 Task: Create a due date automation trigger when advanced on, on the monday after a card is due add fields with custom field "Resume" unchecked at 11:00 AM.
Action: Mouse moved to (895, 269)
Screenshot: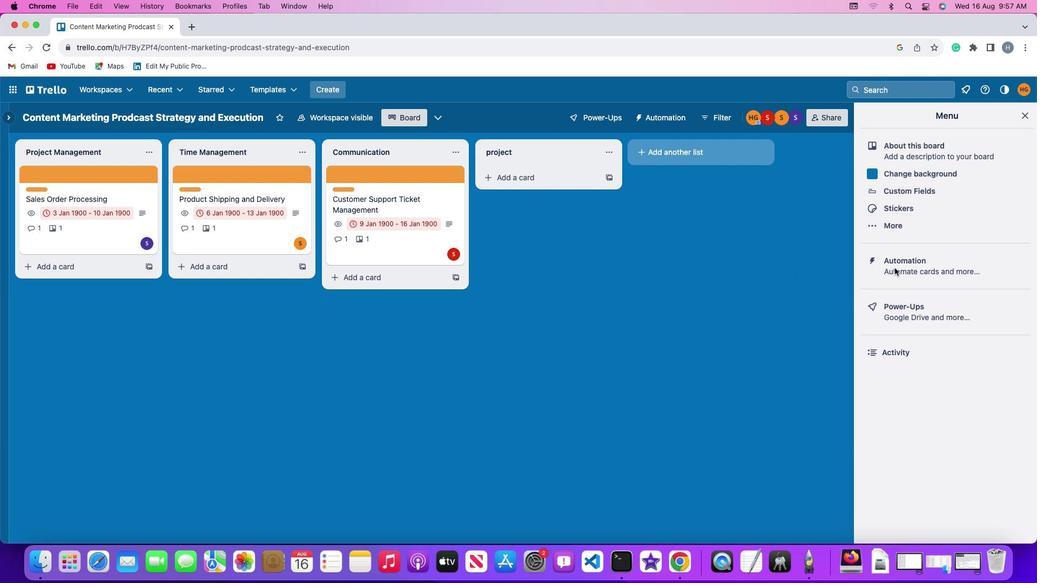 
Action: Mouse pressed left at (895, 269)
Screenshot: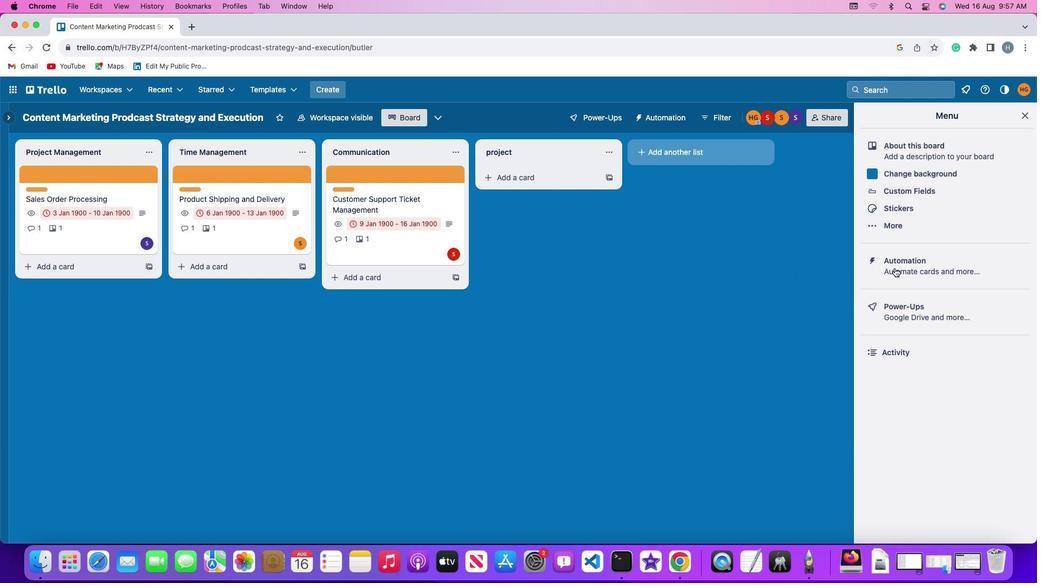 
Action: Mouse pressed left at (895, 269)
Screenshot: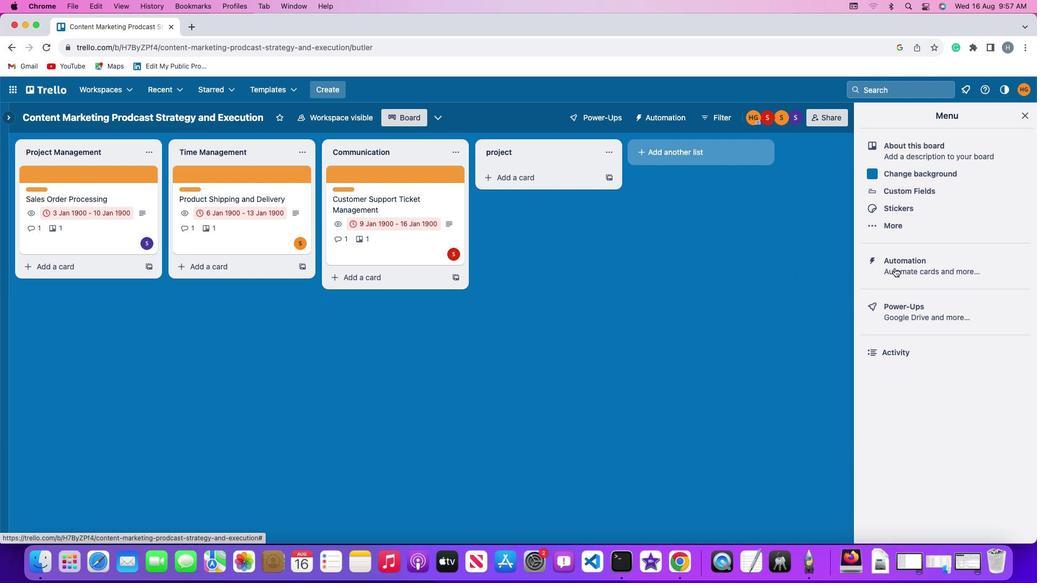 
Action: Mouse moved to (62, 254)
Screenshot: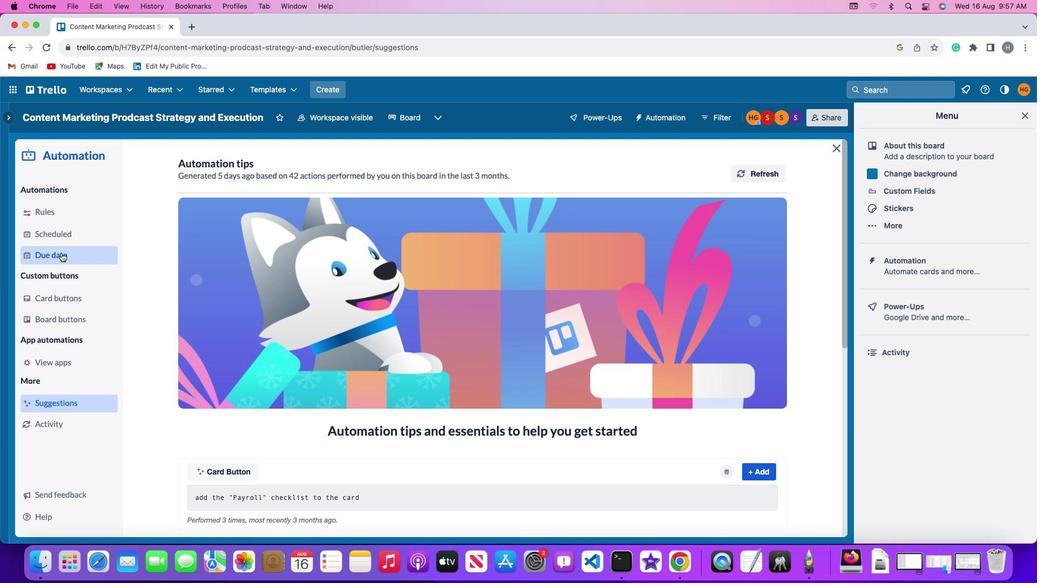 
Action: Mouse pressed left at (62, 254)
Screenshot: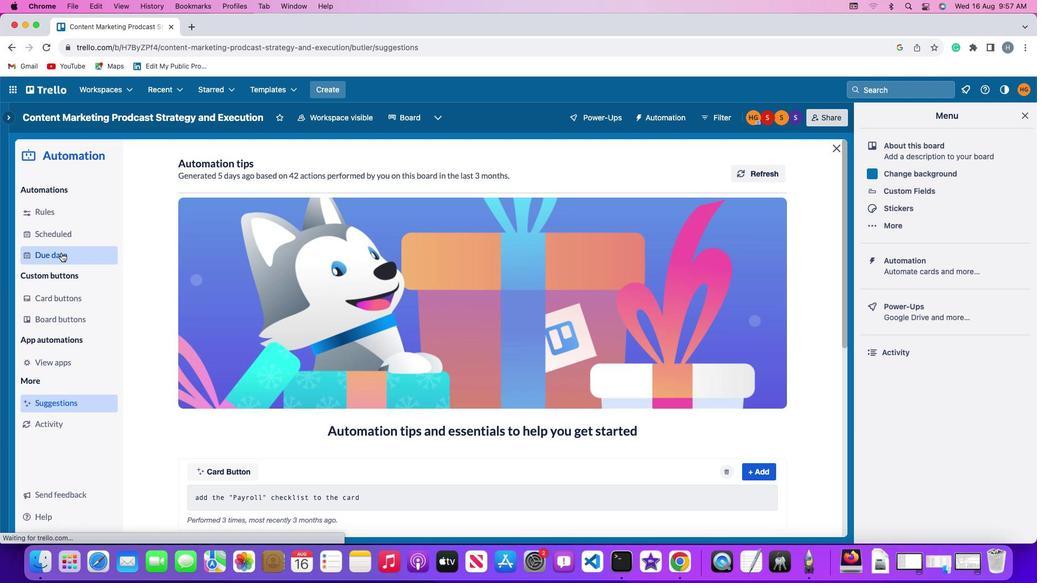 
Action: Mouse moved to (722, 170)
Screenshot: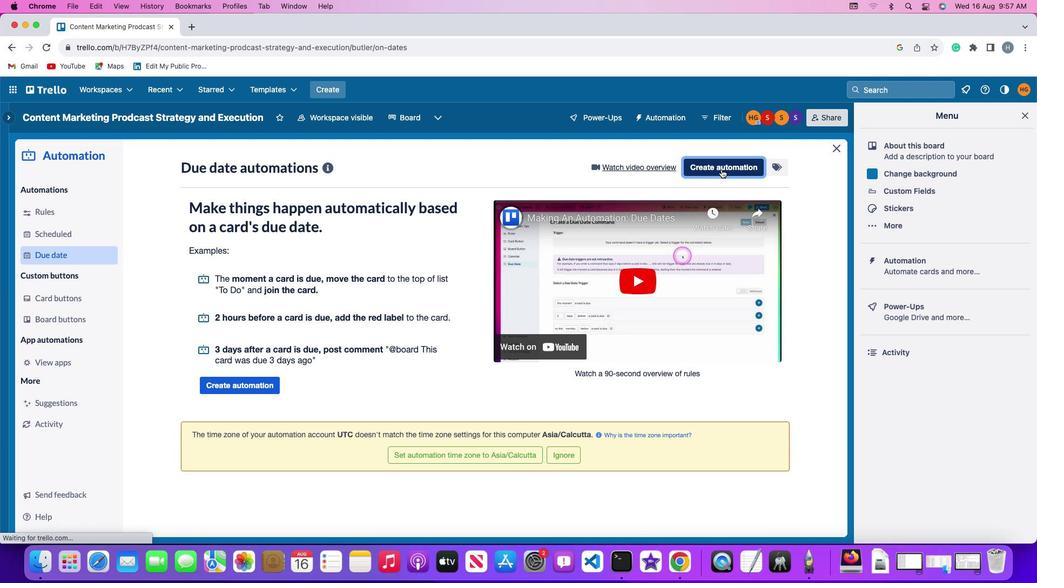 
Action: Mouse pressed left at (722, 170)
Screenshot: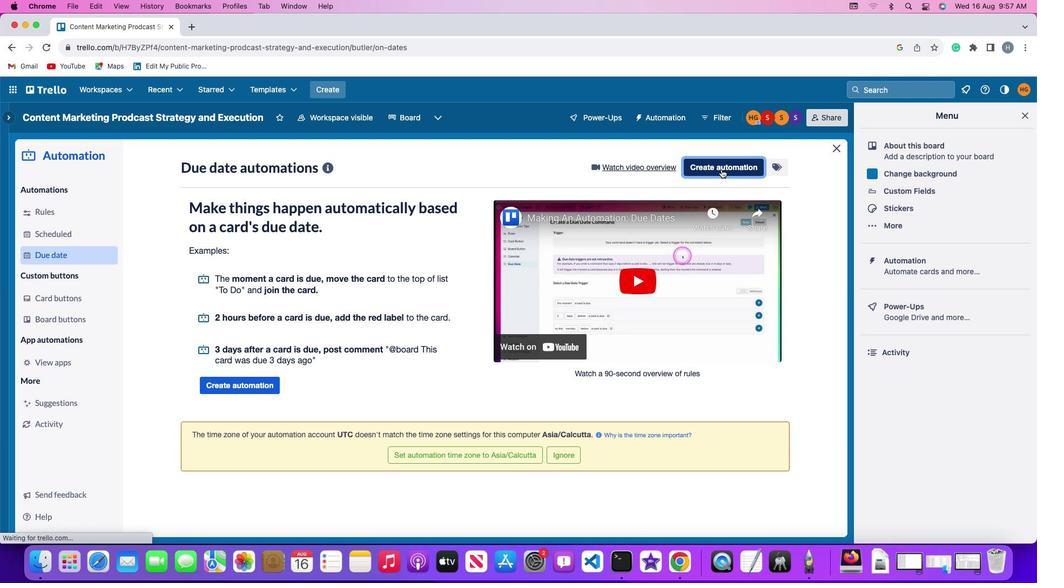 
Action: Mouse moved to (245, 270)
Screenshot: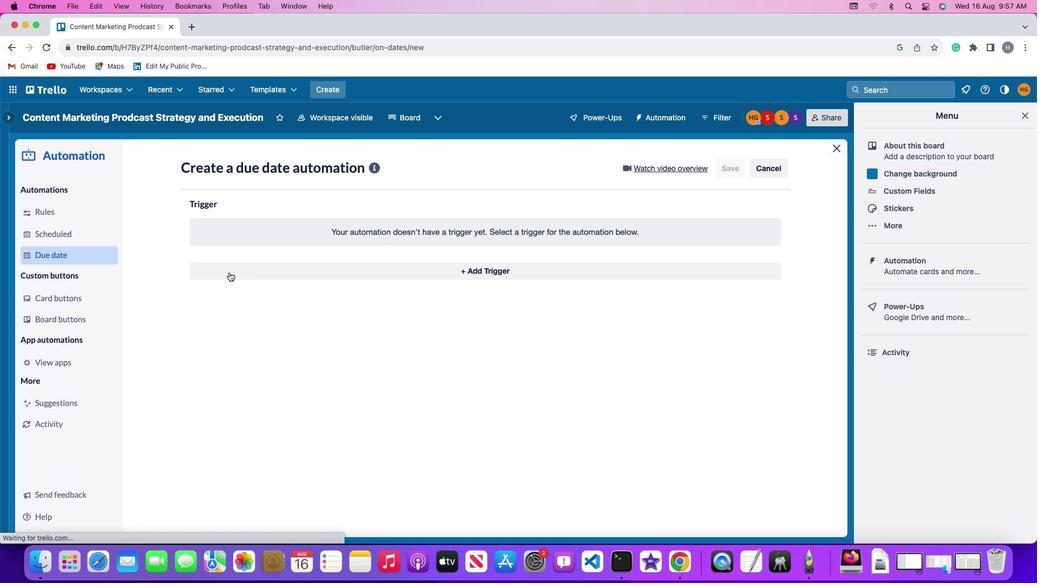 
Action: Mouse pressed left at (245, 270)
Screenshot: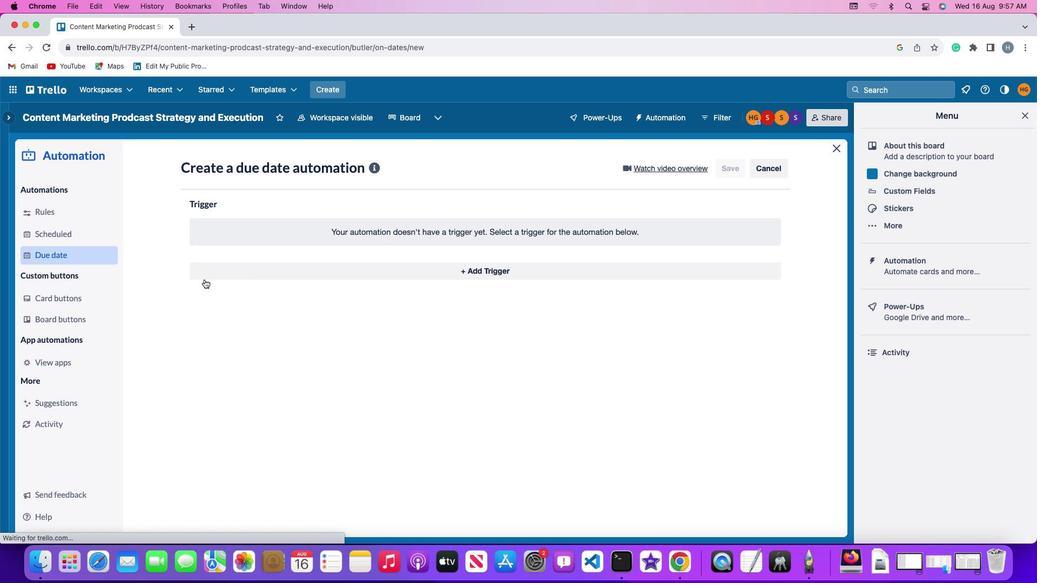
Action: Mouse moved to (233, 473)
Screenshot: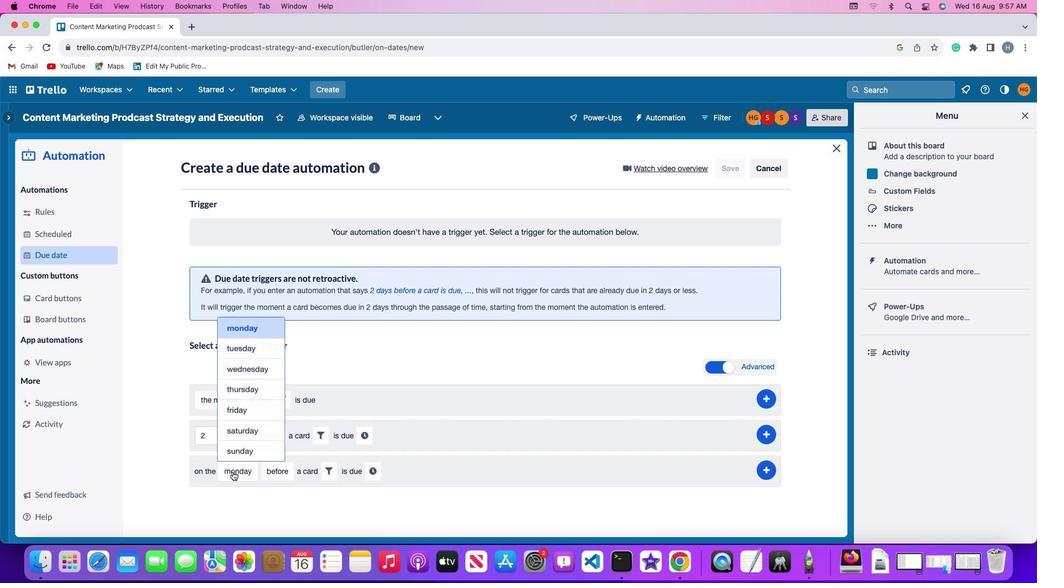 
Action: Mouse pressed left at (233, 473)
Screenshot: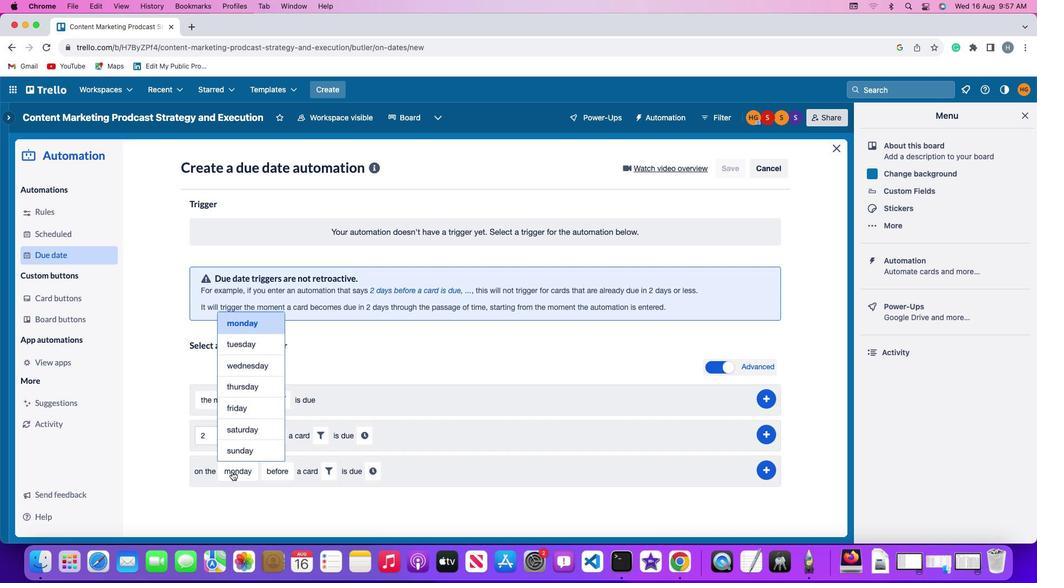
Action: Mouse moved to (264, 324)
Screenshot: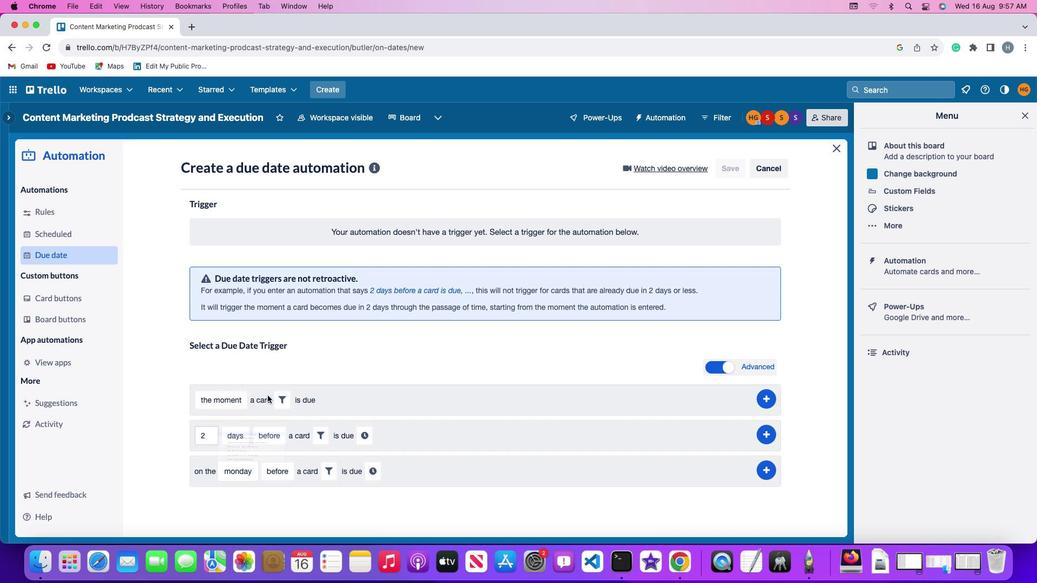 
Action: Mouse pressed left at (264, 324)
Screenshot: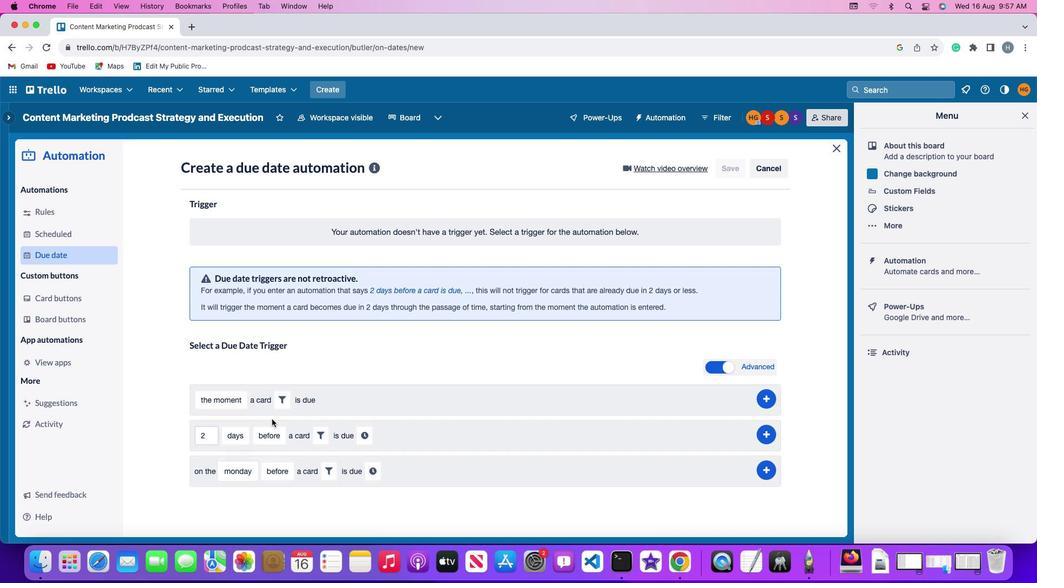 
Action: Mouse moved to (279, 476)
Screenshot: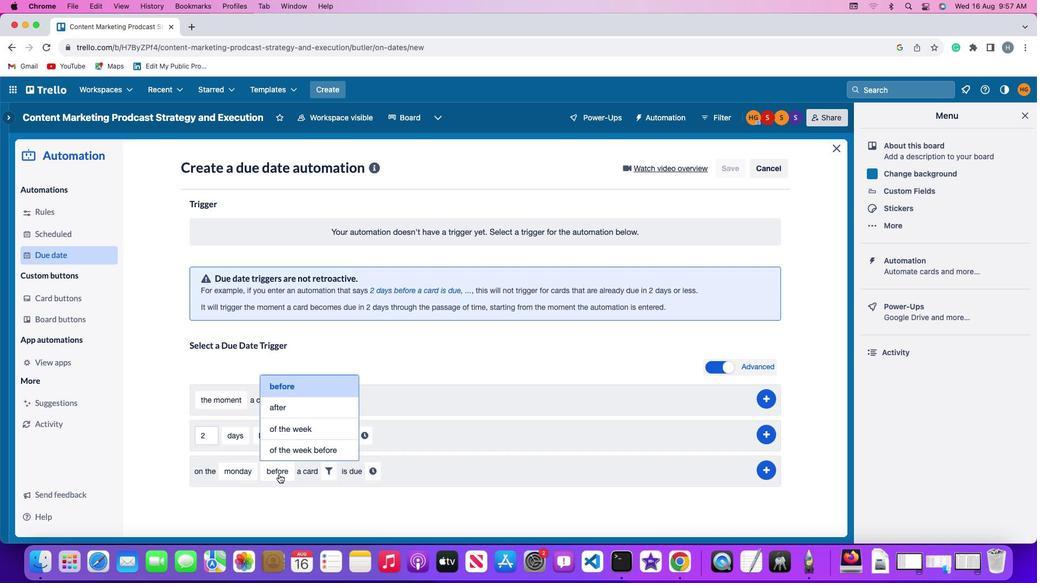 
Action: Mouse pressed left at (279, 476)
Screenshot: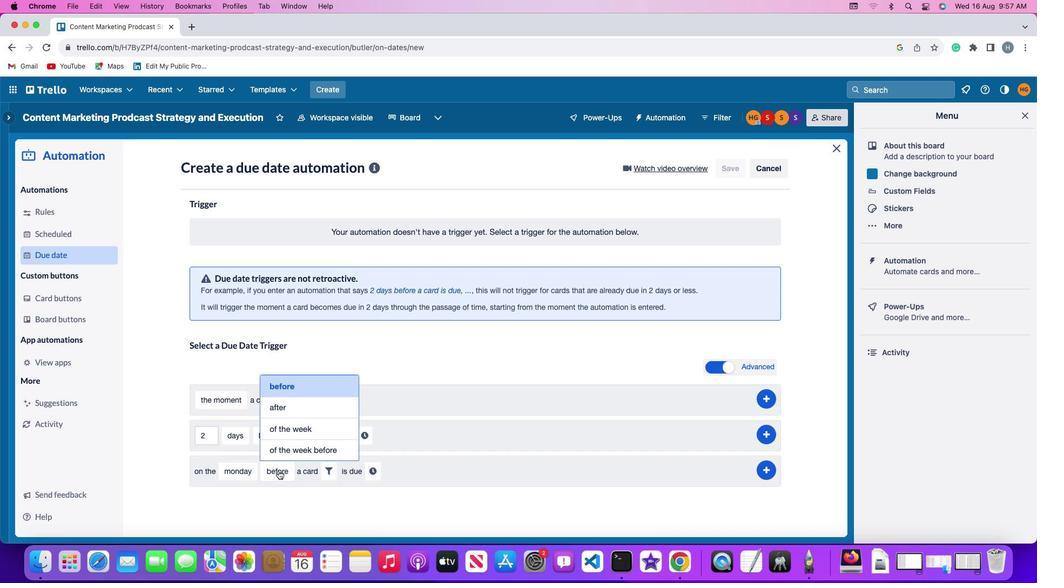 
Action: Mouse moved to (300, 403)
Screenshot: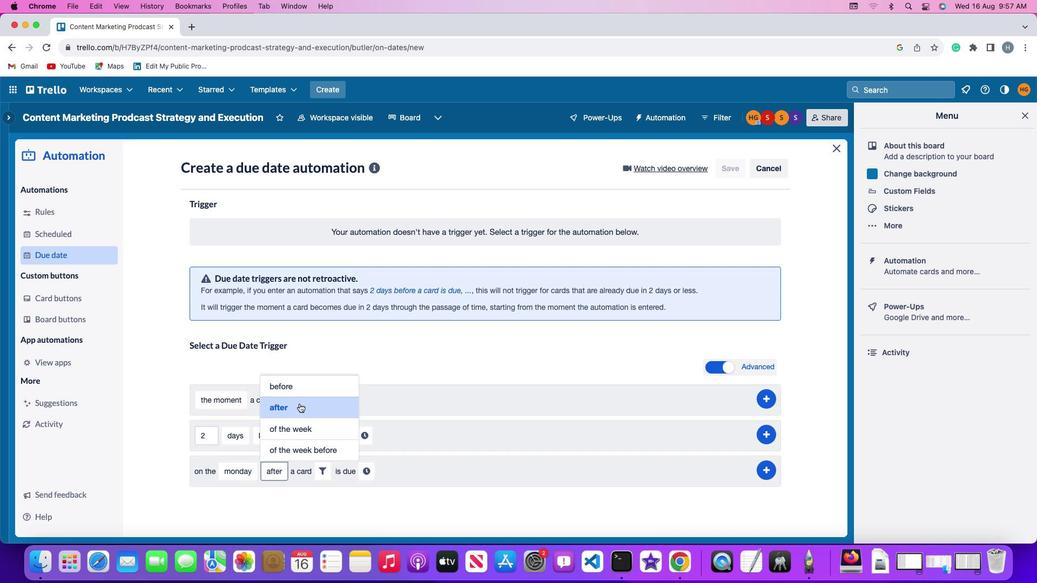 
Action: Mouse pressed left at (300, 403)
Screenshot: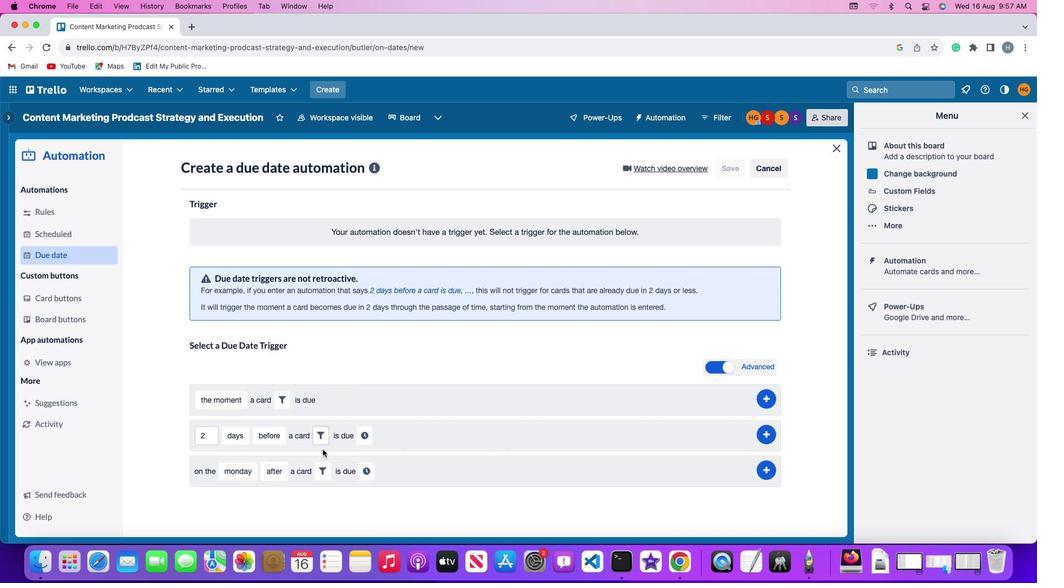 
Action: Mouse moved to (327, 467)
Screenshot: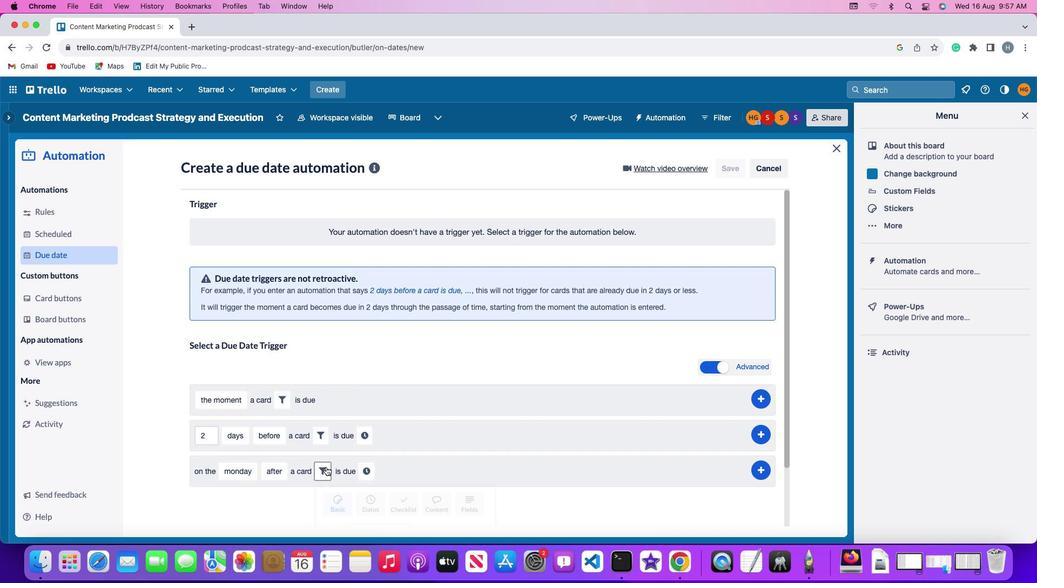 
Action: Mouse pressed left at (327, 467)
Screenshot: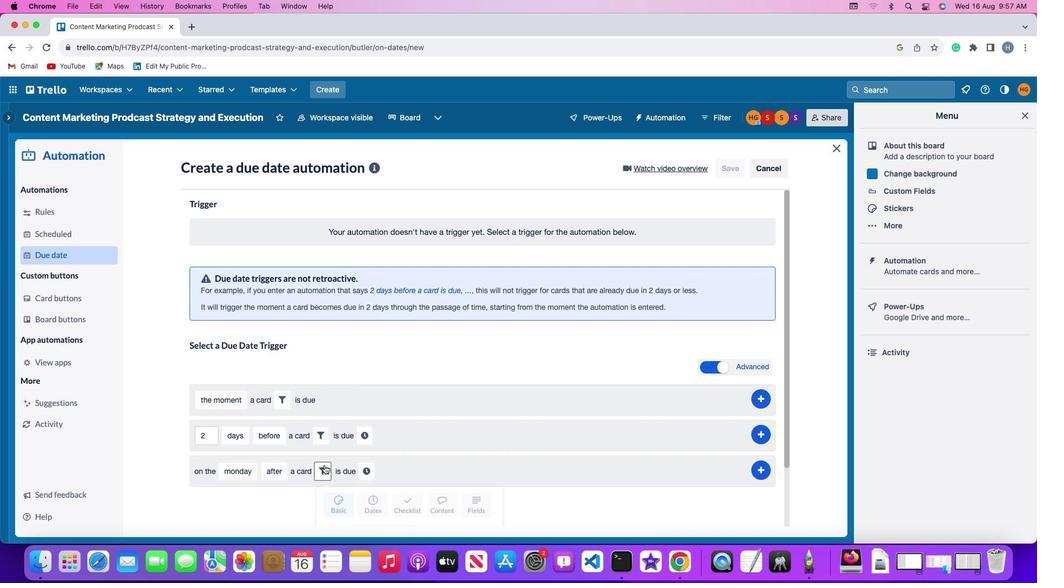 
Action: Mouse moved to (492, 504)
Screenshot: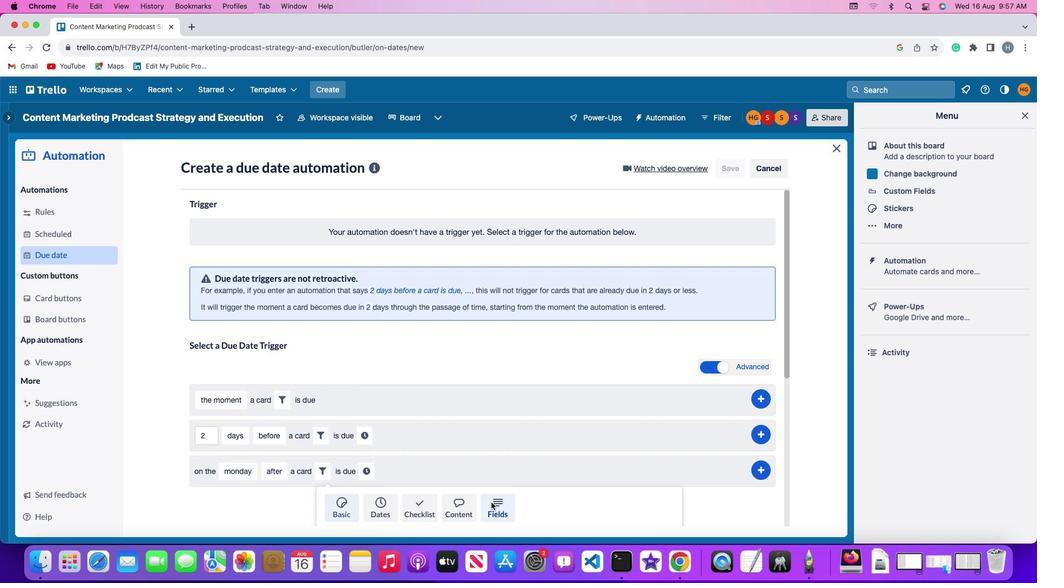 
Action: Mouse pressed left at (492, 504)
Screenshot: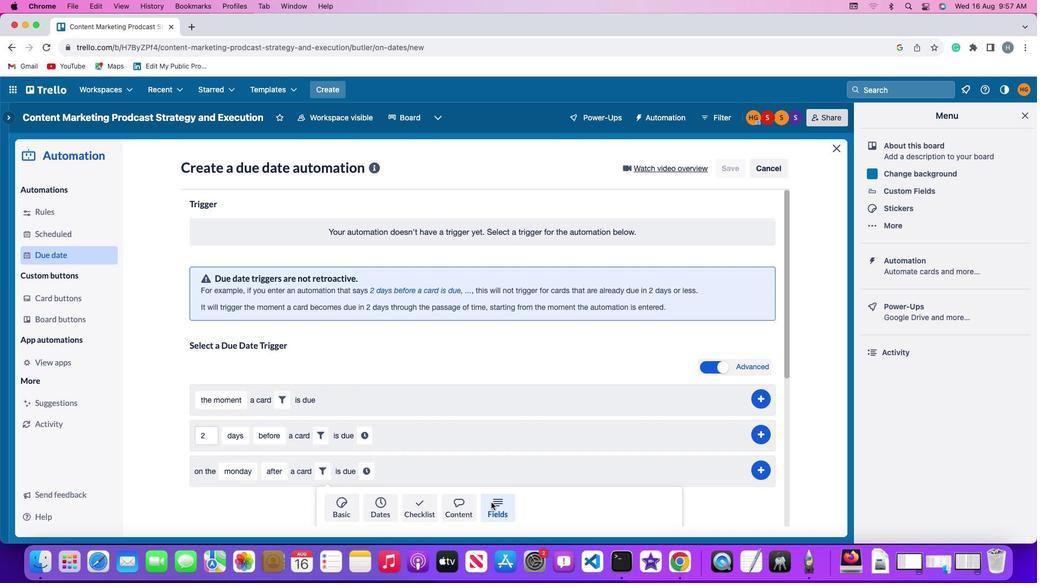 
Action: Mouse moved to (302, 504)
Screenshot: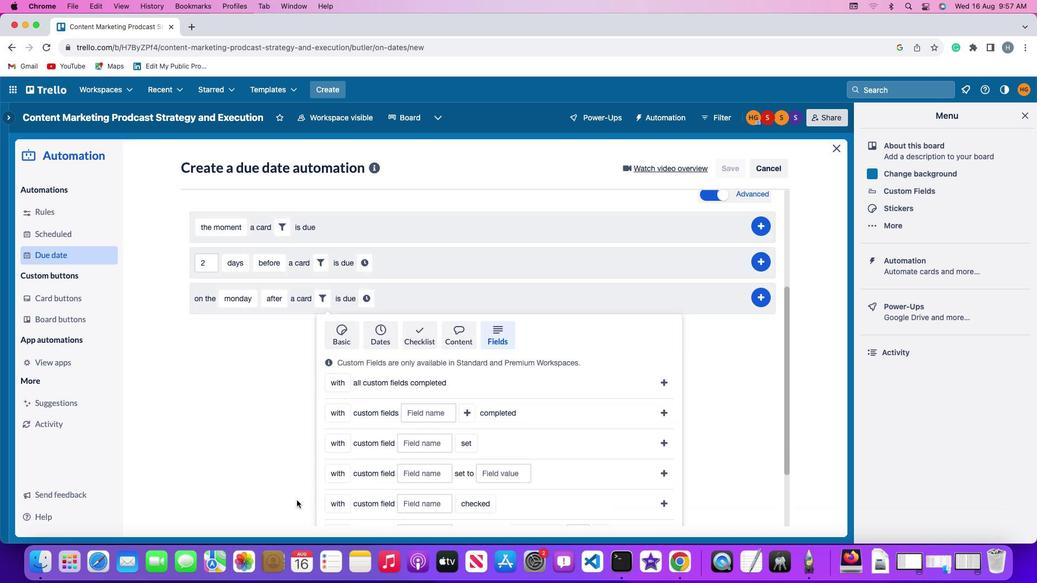 
Action: Mouse scrolled (302, 504) with delta (1, 0)
Screenshot: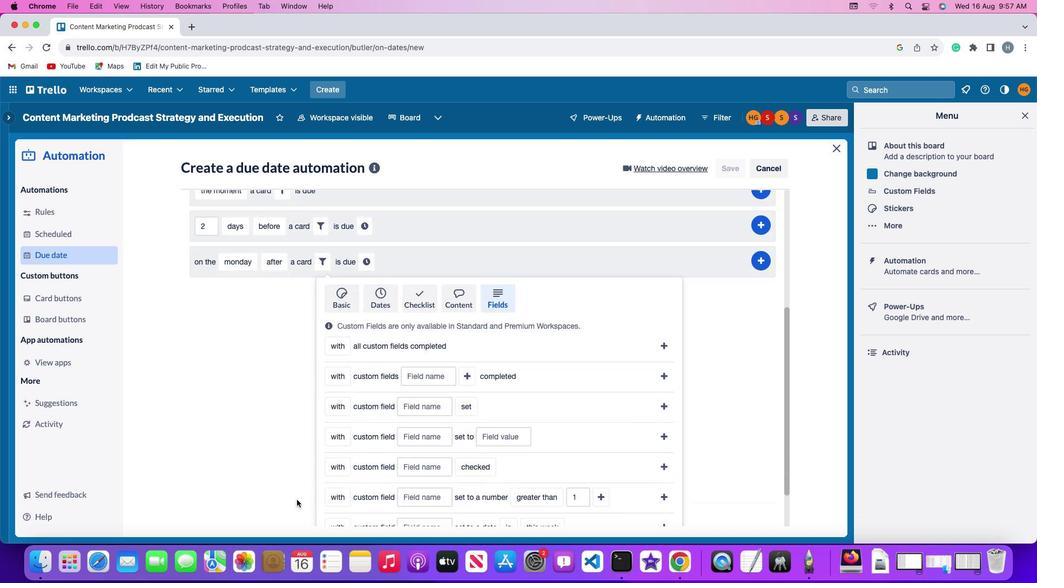 
Action: Mouse scrolled (302, 504) with delta (1, 0)
Screenshot: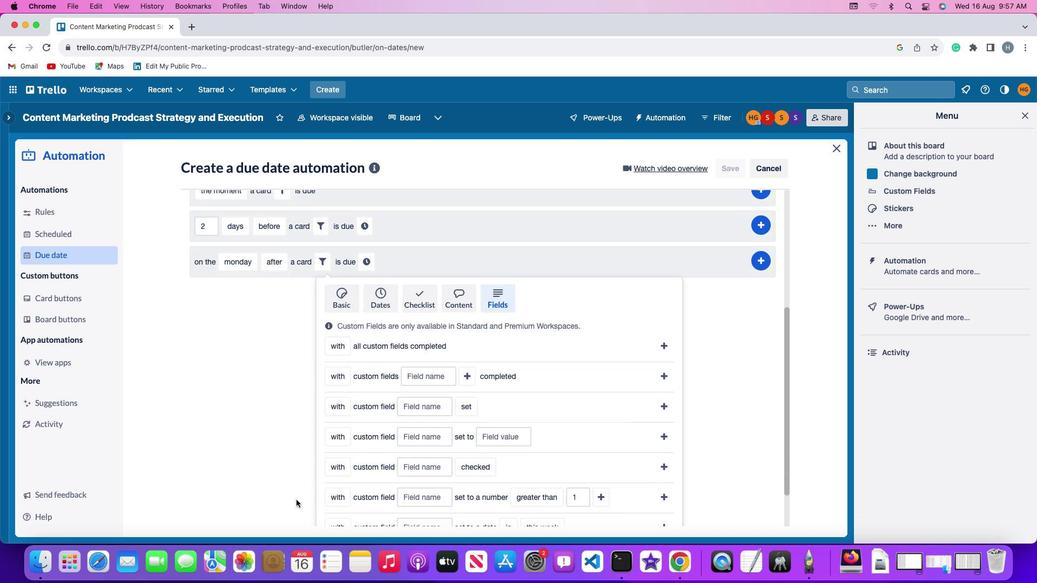 
Action: Mouse scrolled (302, 504) with delta (1, 0)
Screenshot: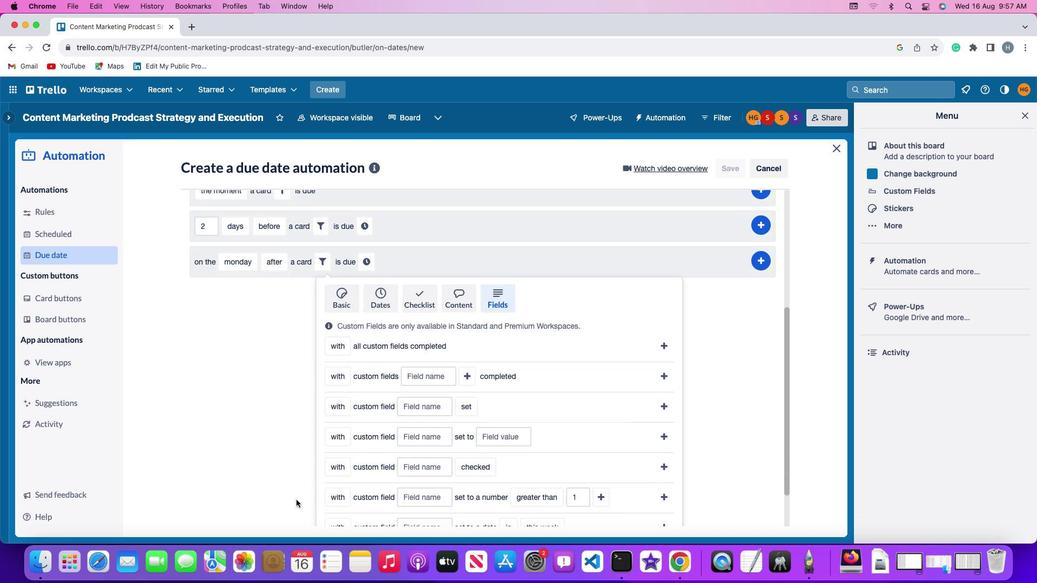 
Action: Mouse moved to (302, 504)
Screenshot: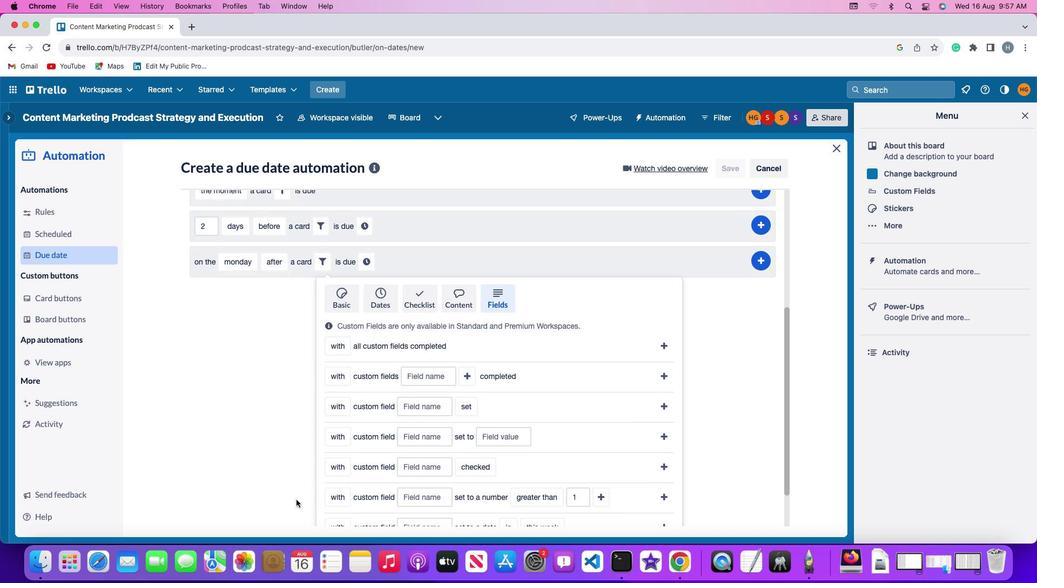 
Action: Mouse scrolled (302, 504) with delta (1, -1)
Screenshot: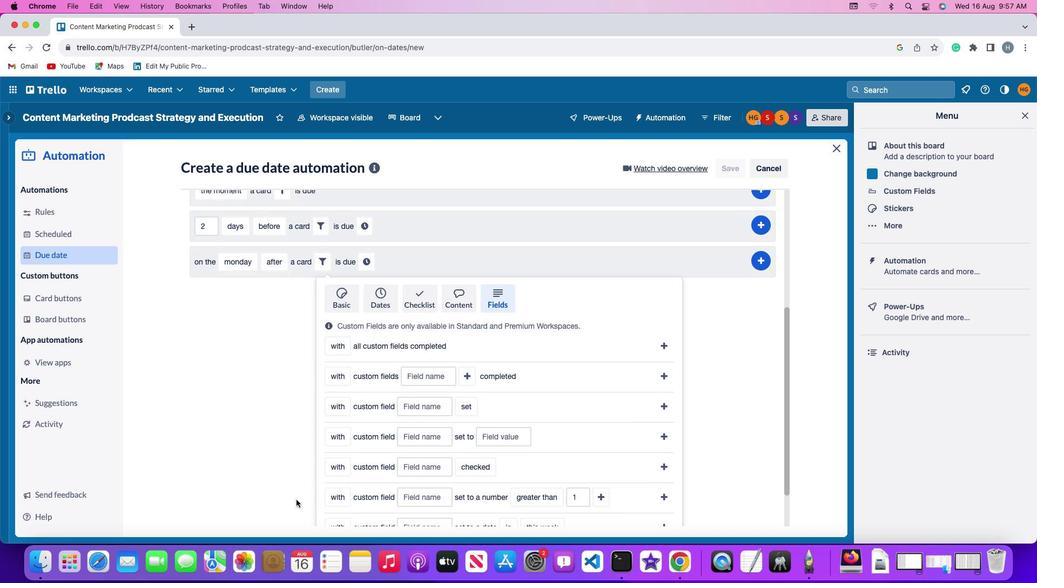 
Action: Mouse moved to (296, 500)
Screenshot: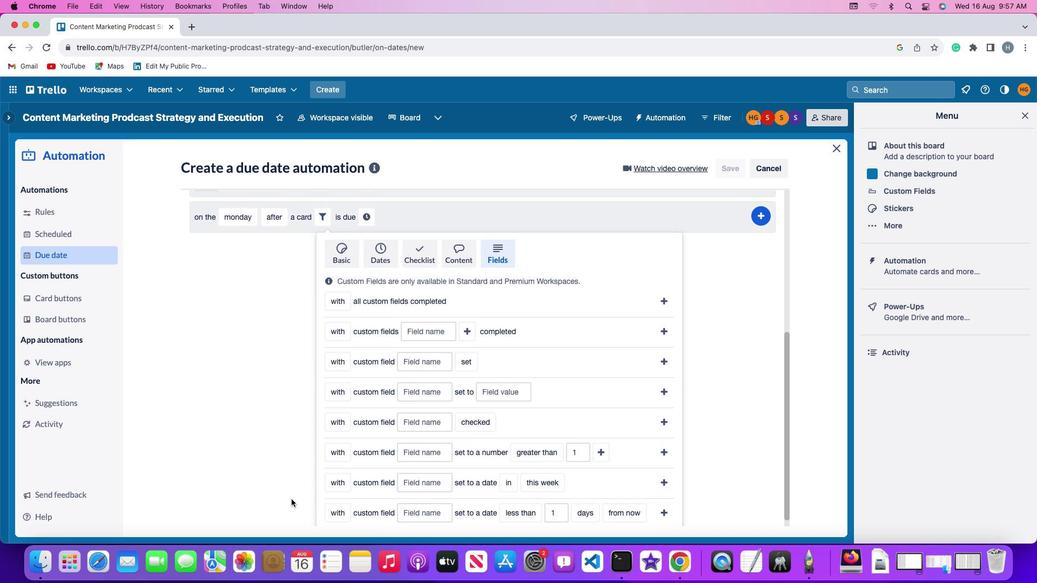 
Action: Mouse scrolled (296, 500) with delta (1, 0)
Screenshot: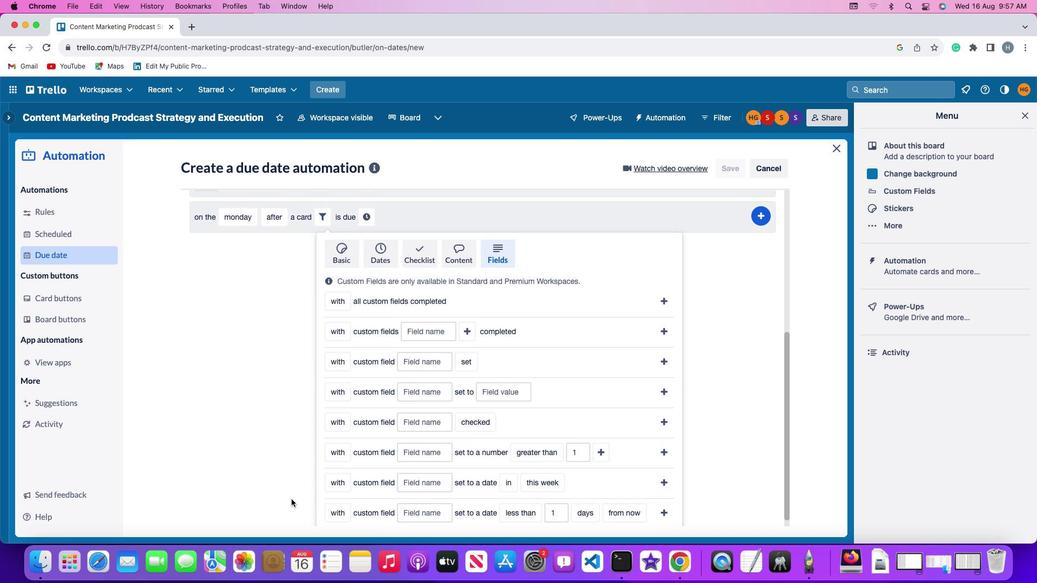 
Action: Mouse moved to (296, 500)
Screenshot: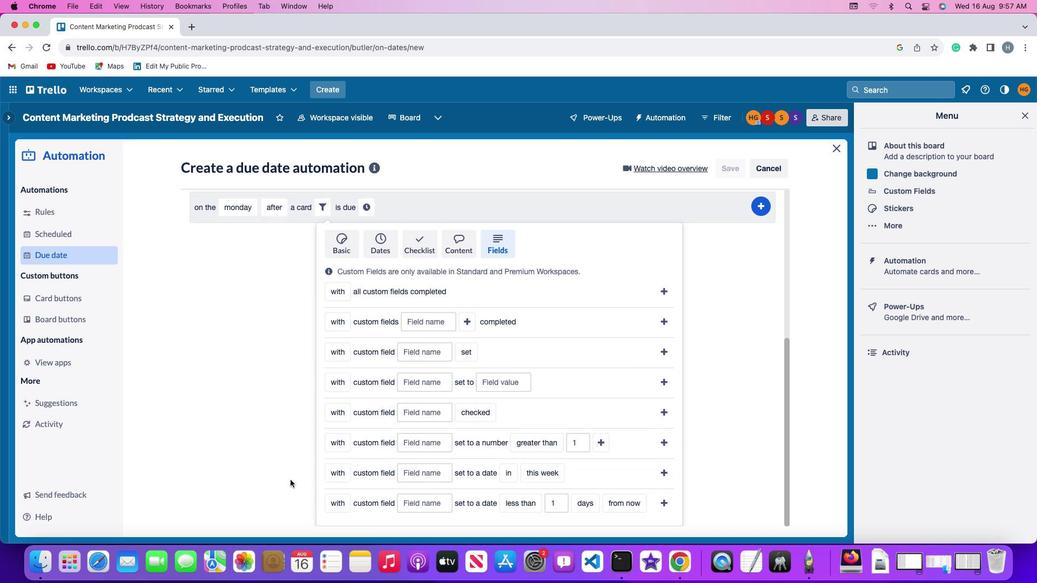 
Action: Mouse scrolled (296, 500) with delta (1, 0)
Screenshot: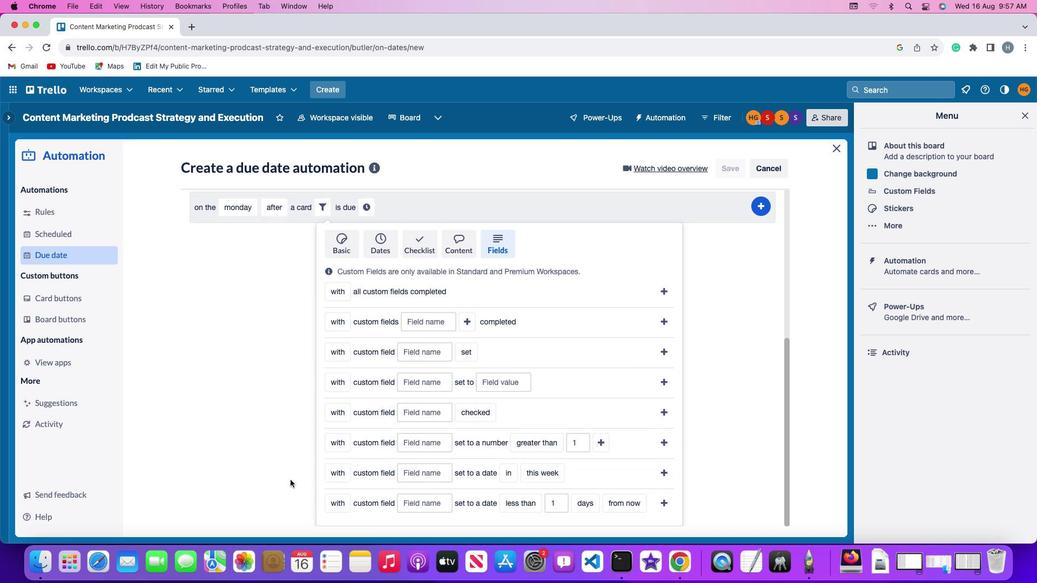 
Action: Mouse moved to (296, 500)
Screenshot: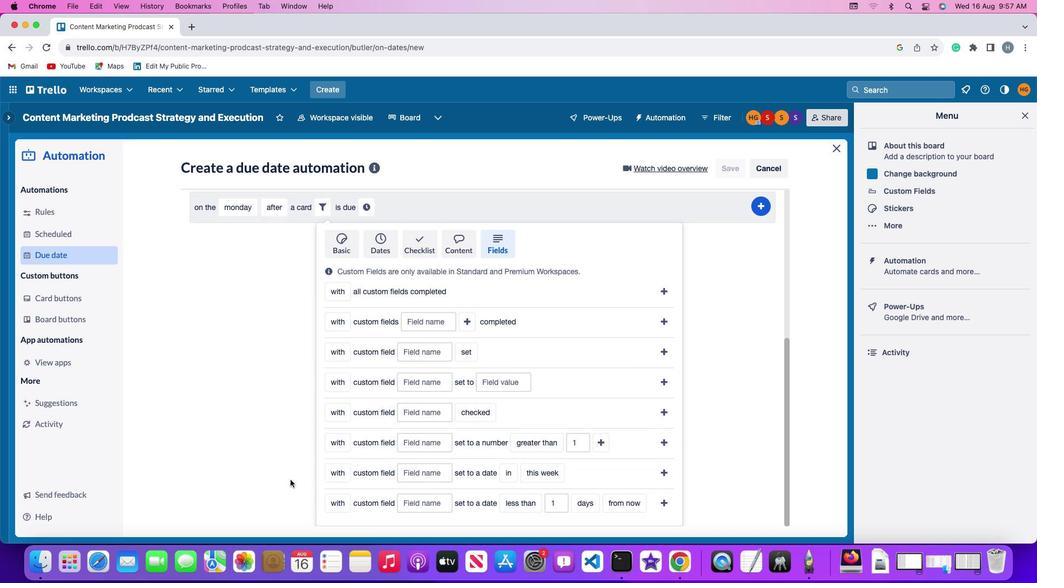
Action: Mouse scrolled (296, 500) with delta (1, 0)
Screenshot: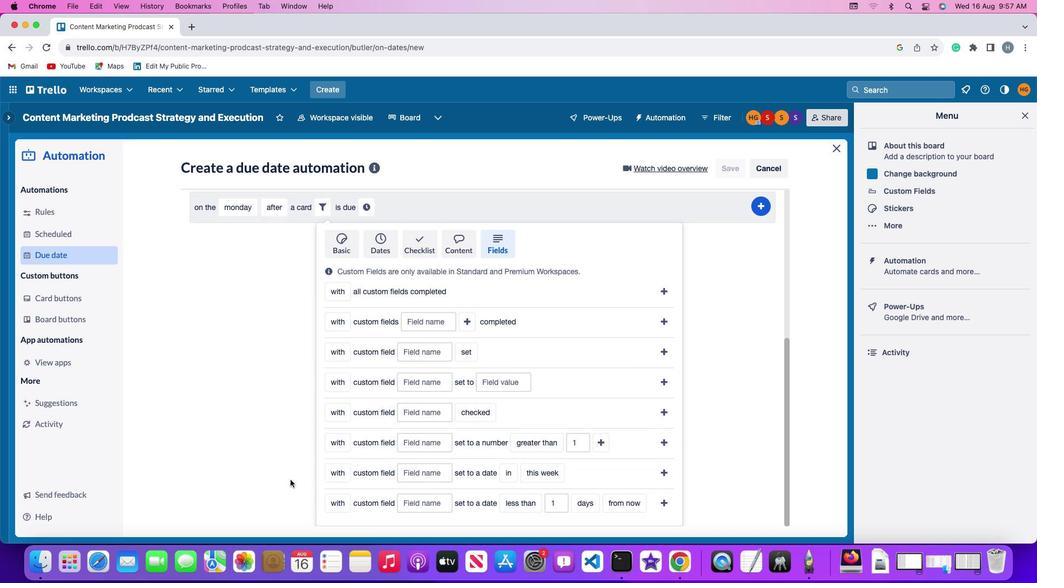 
Action: Mouse moved to (295, 500)
Screenshot: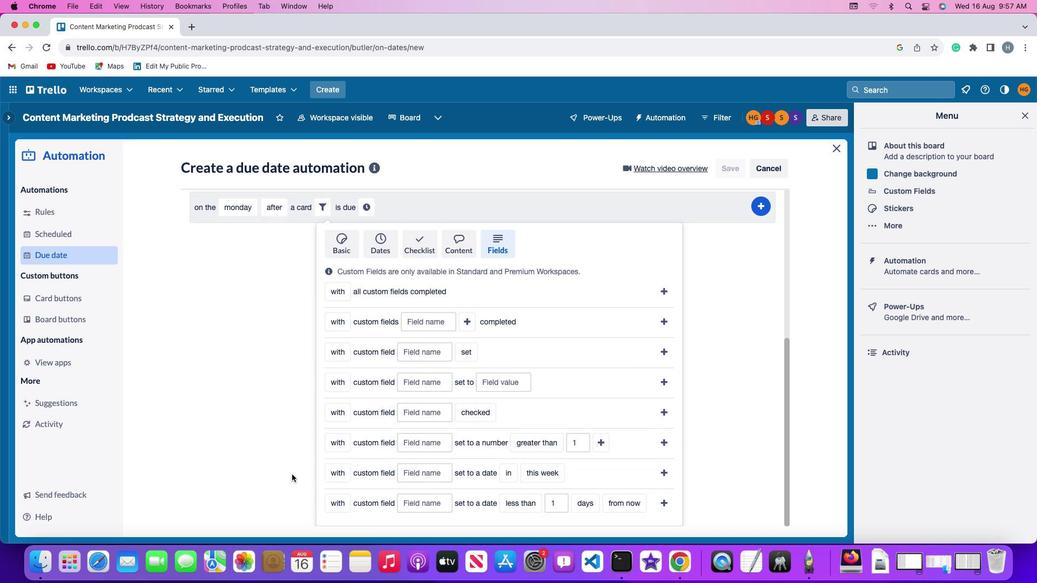 
Action: Mouse scrolled (295, 500) with delta (1, 0)
Screenshot: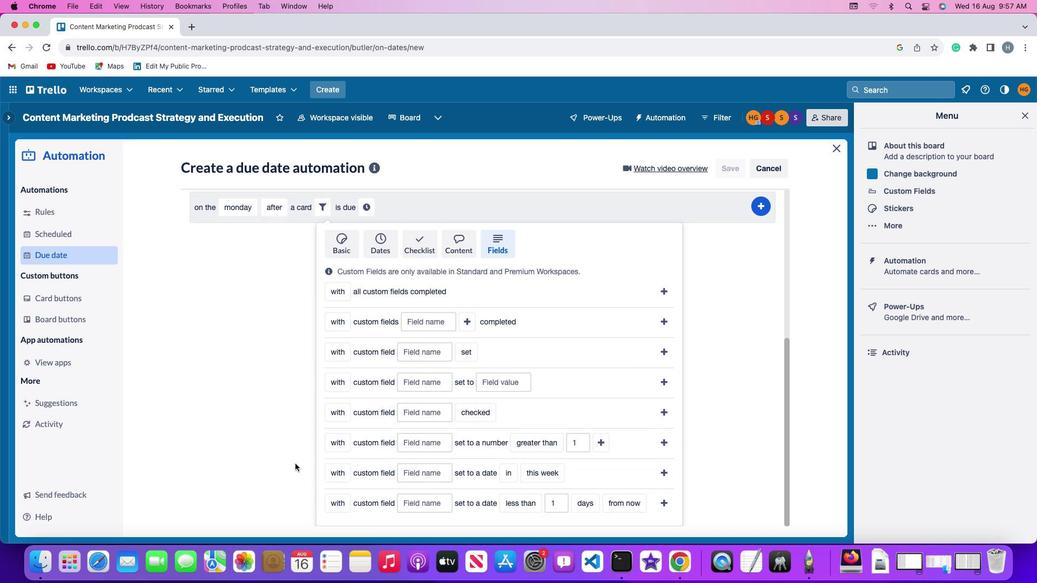 
Action: Mouse moved to (335, 415)
Screenshot: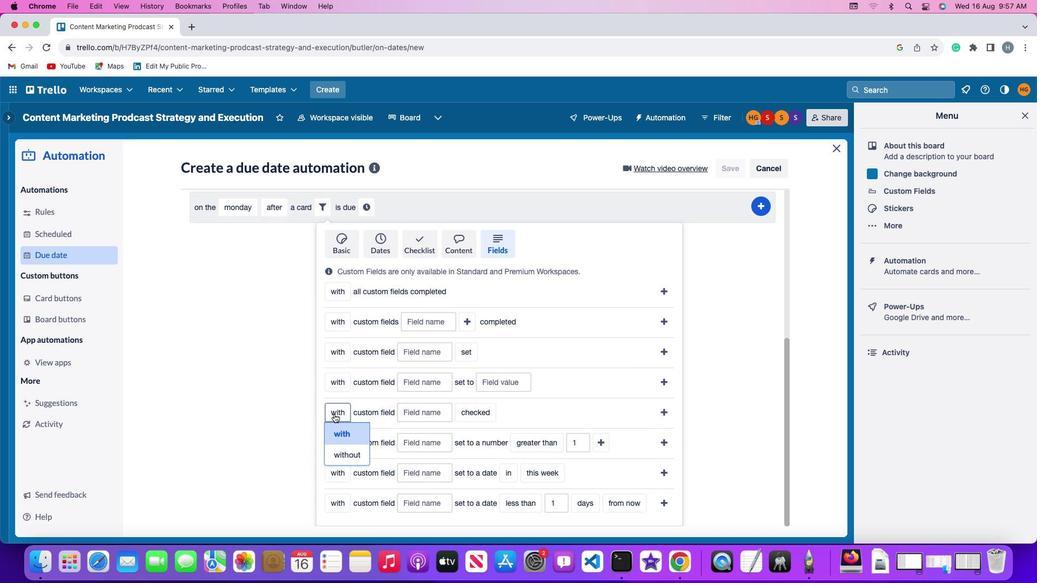 
Action: Mouse pressed left at (335, 415)
Screenshot: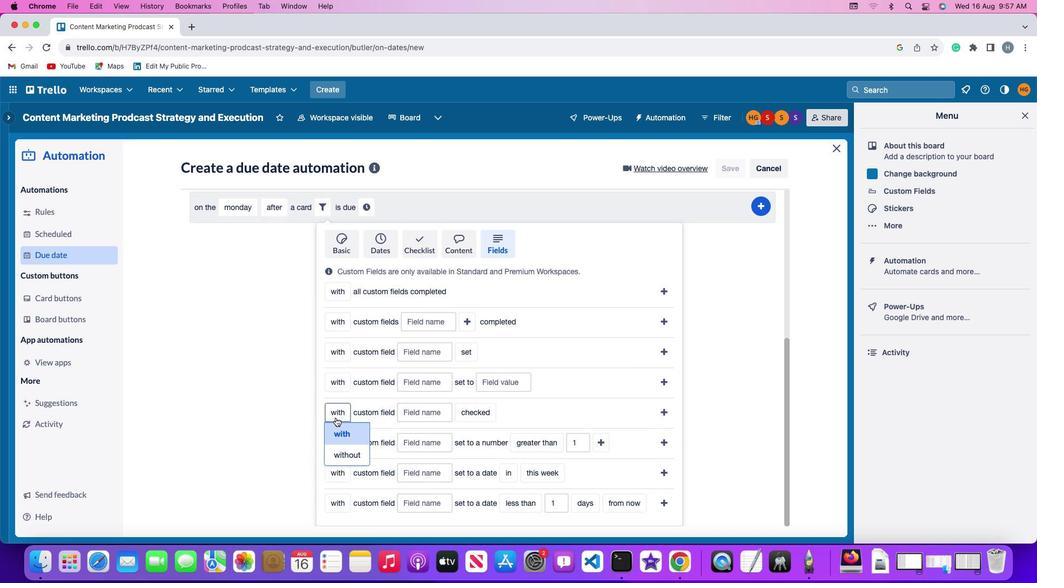 
Action: Mouse moved to (344, 432)
Screenshot: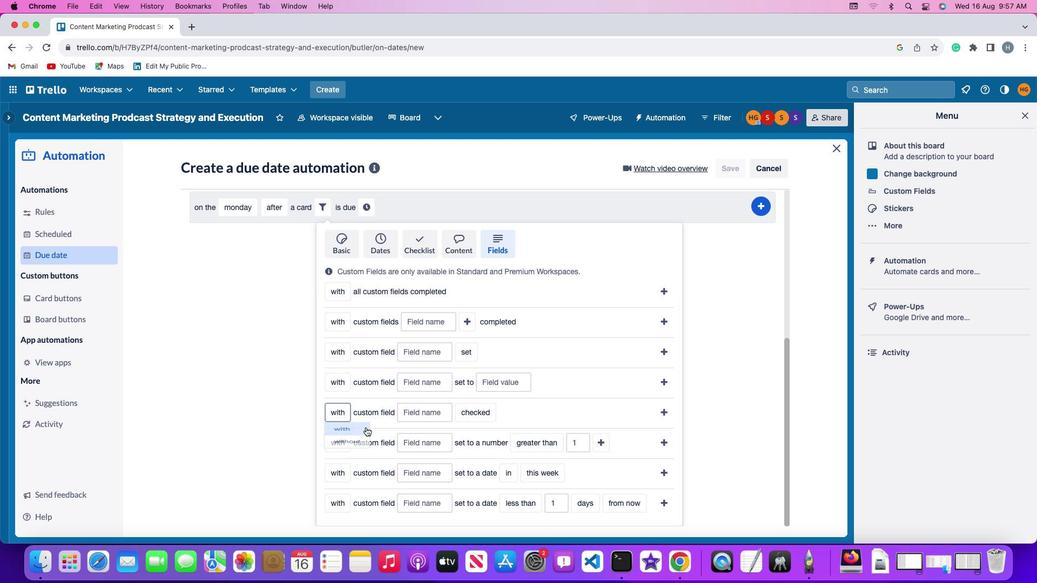 
Action: Mouse pressed left at (344, 432)
Screenshot: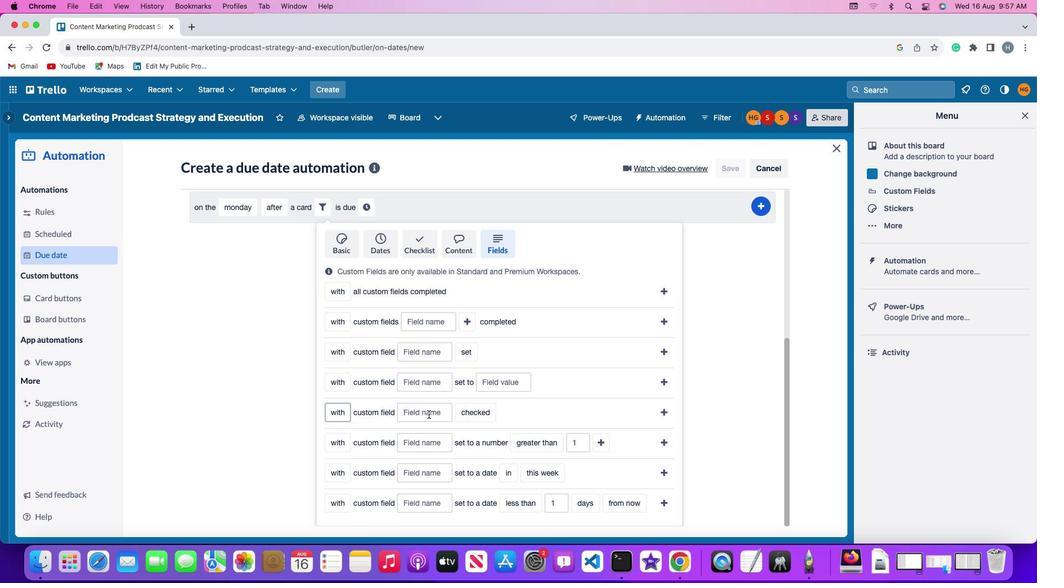 
Action: Mouse moved to (432, 410)
Screenshot: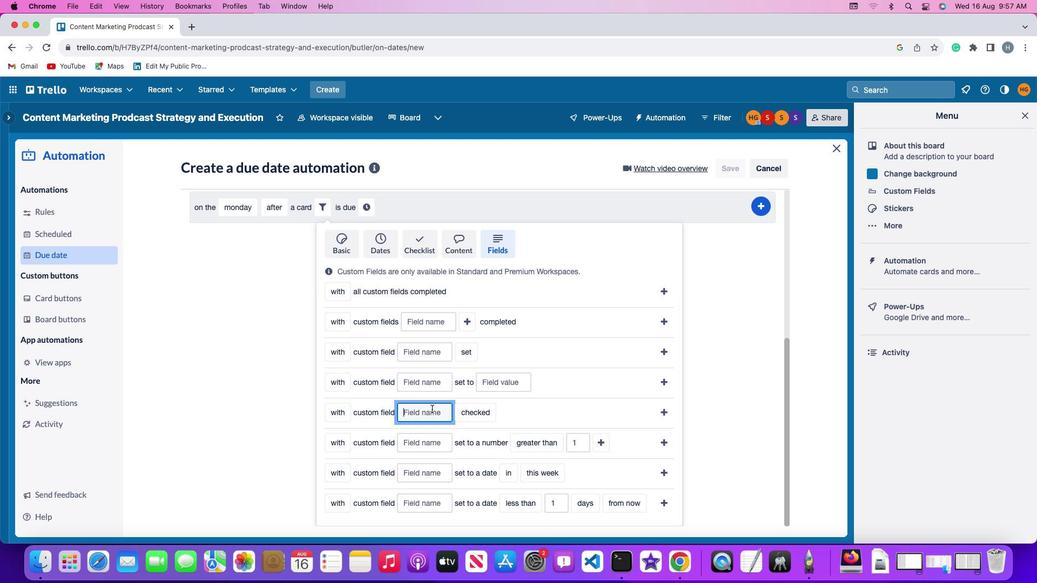 
Action: Mouse pressed left at (432, 410)
Screenshot: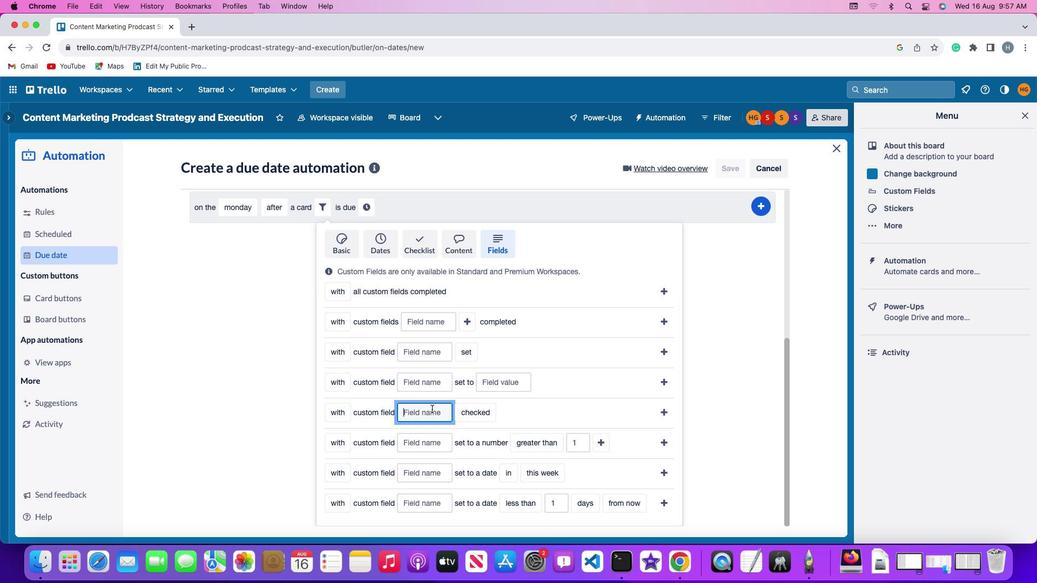 
Action: Mouse moved to (432, 410)
Screenshot: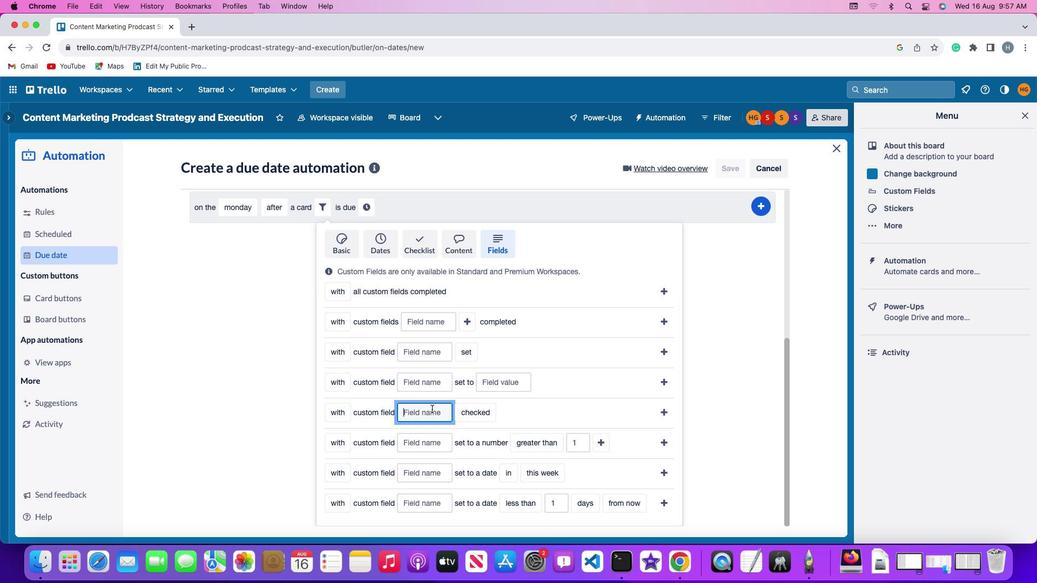 
Action: Key pressed Key.shift'R''e''s''u''m''e'
Screenshot: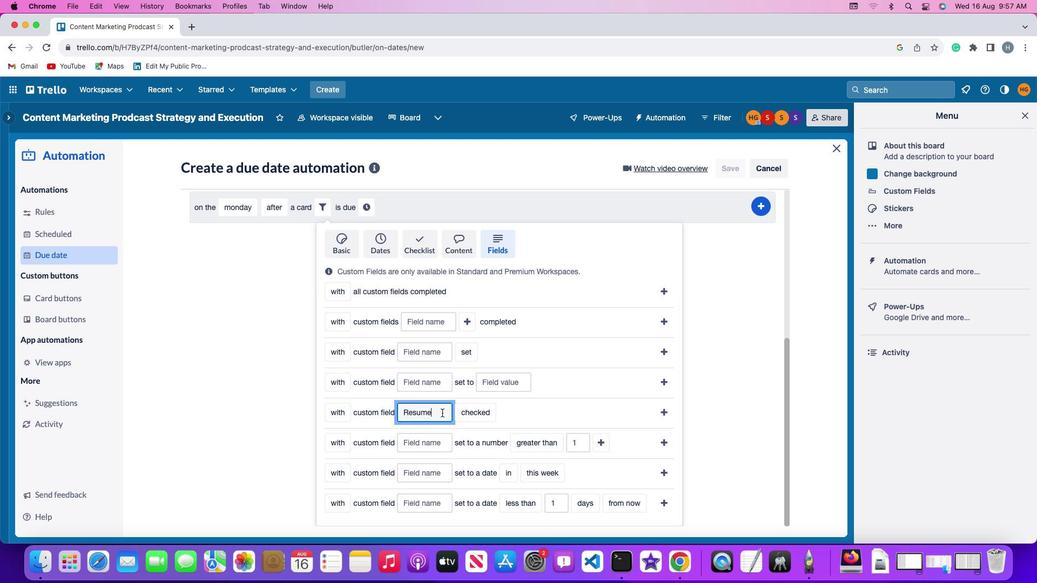
Action: Mouse moved to (481, 415)
Screenshot: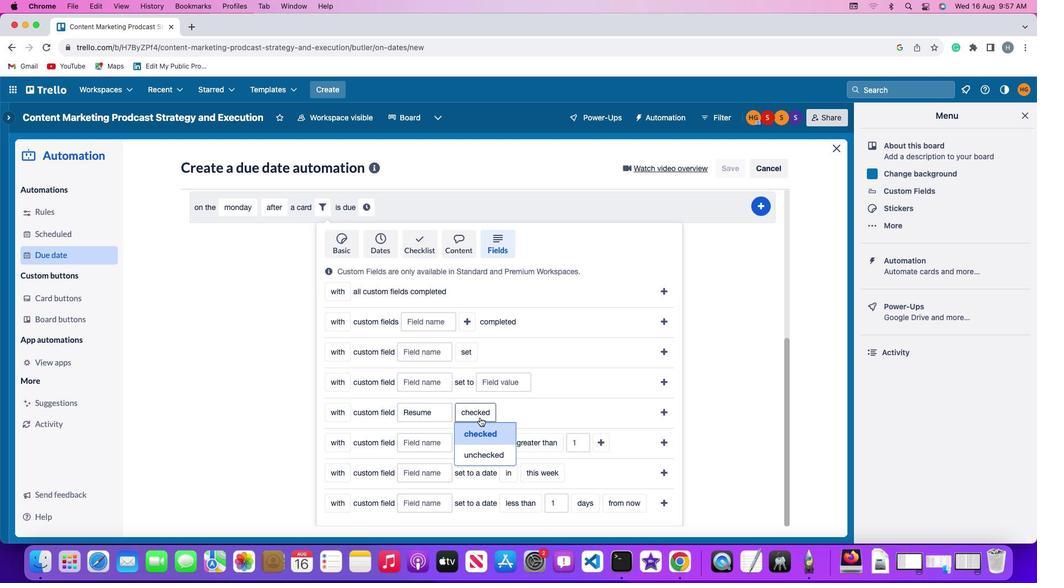 
Action: Mouse pressed left at (481, 415)
Screenshot: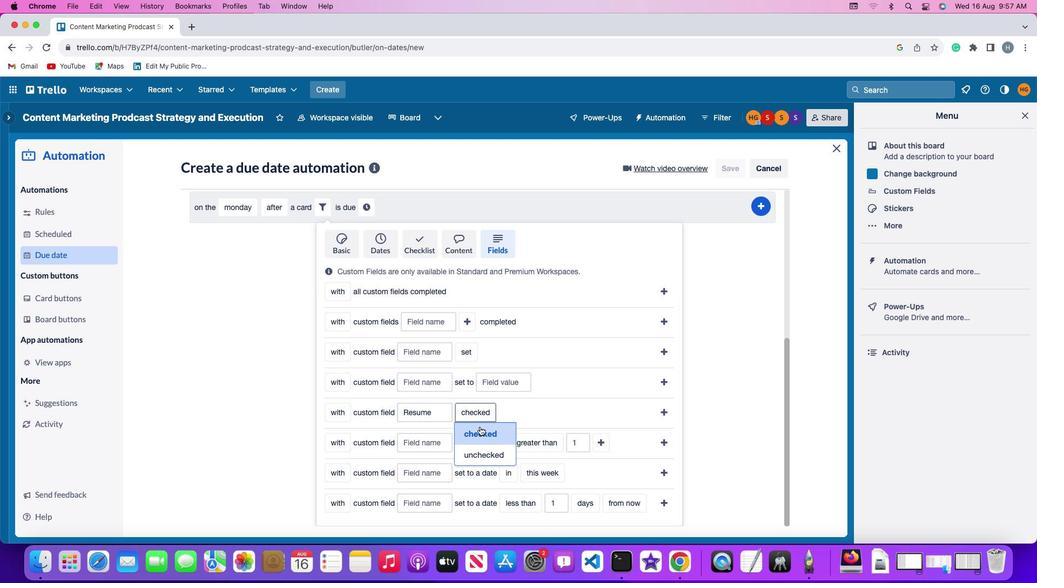 
Action: Mouse moved to (482, 458)
Screenshot: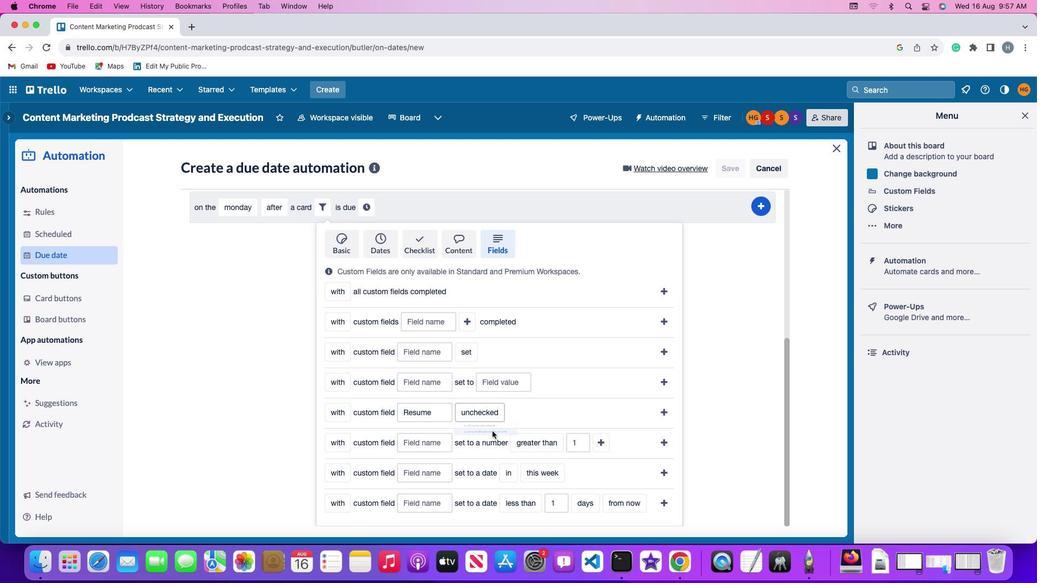
Action: Mouse pressed left at (482, 458)
Screenshot: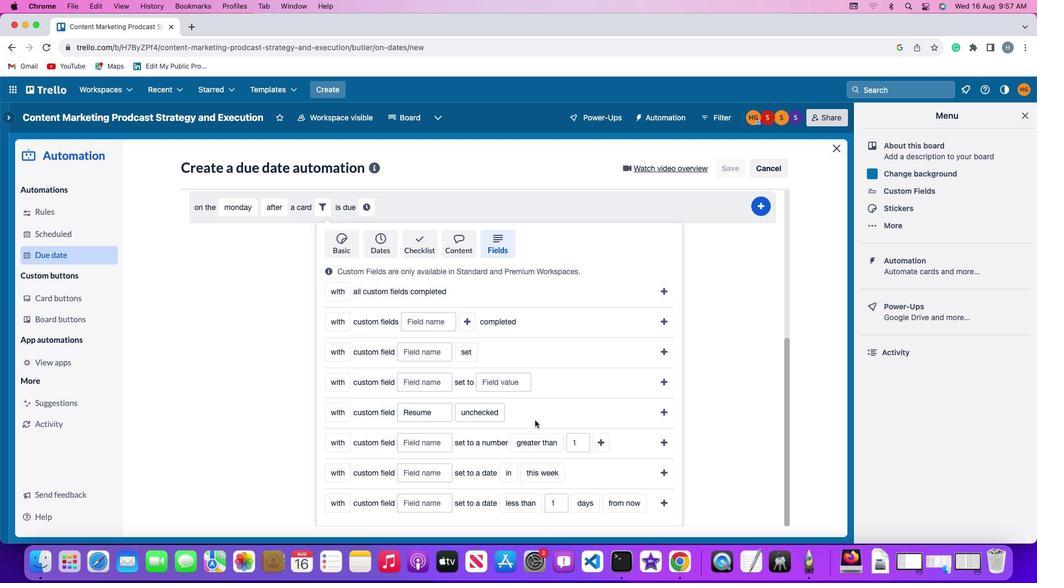 
Action: Mouse moved to (668, 411)
Screenshot: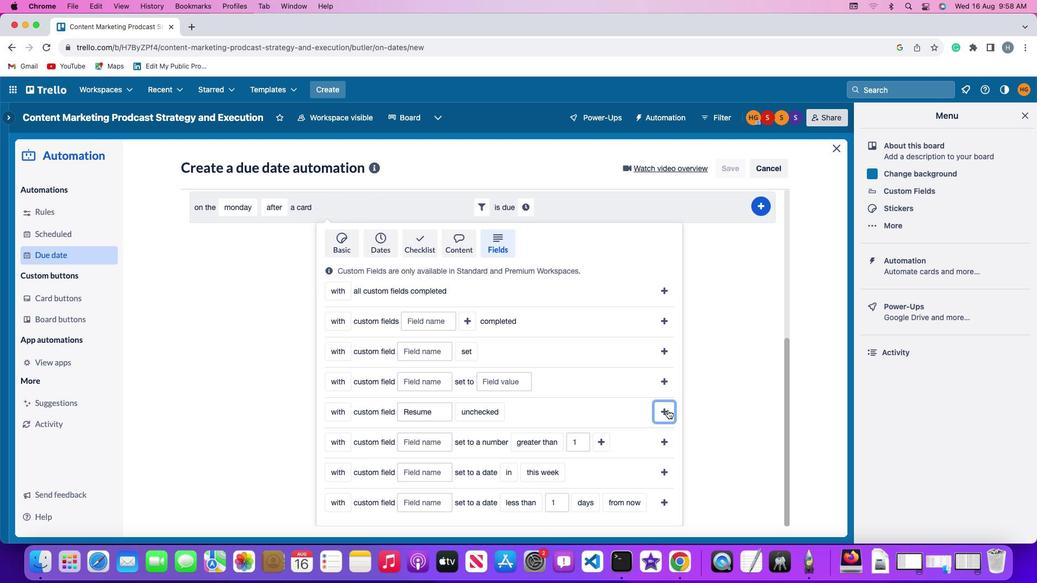 
Action: Mouse pressed left at (668, 411)
Screenshot: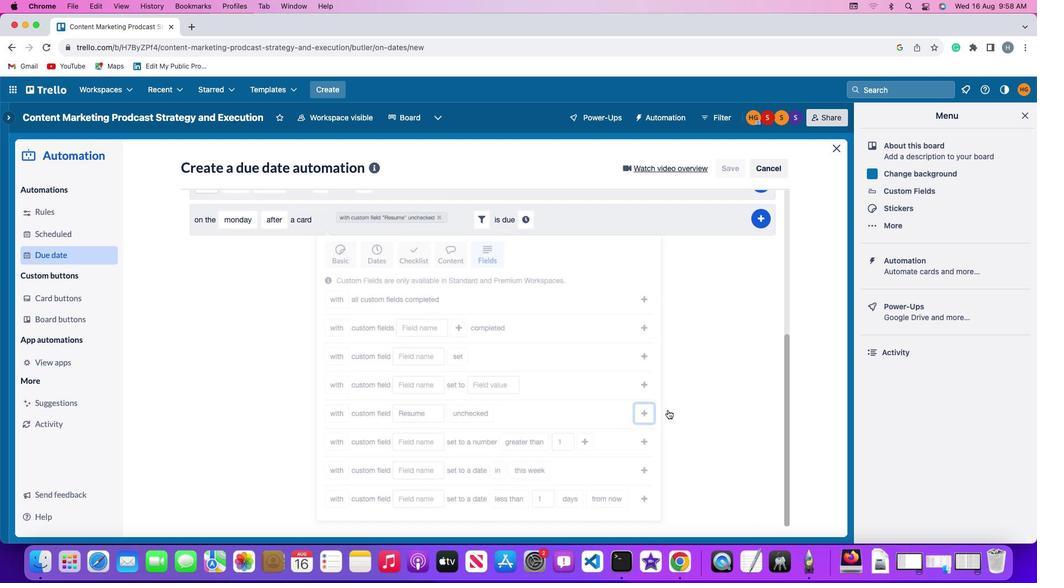 
Action: Mouse moved to (527, 467)
Screenshot: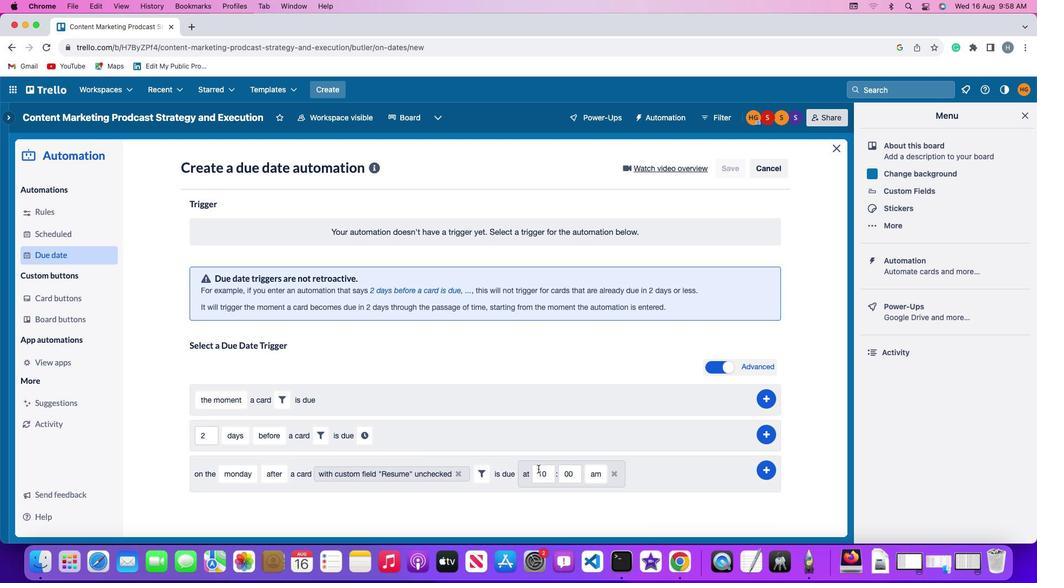 
Action: Mouse pressed left at (527, 467)
Screenshot: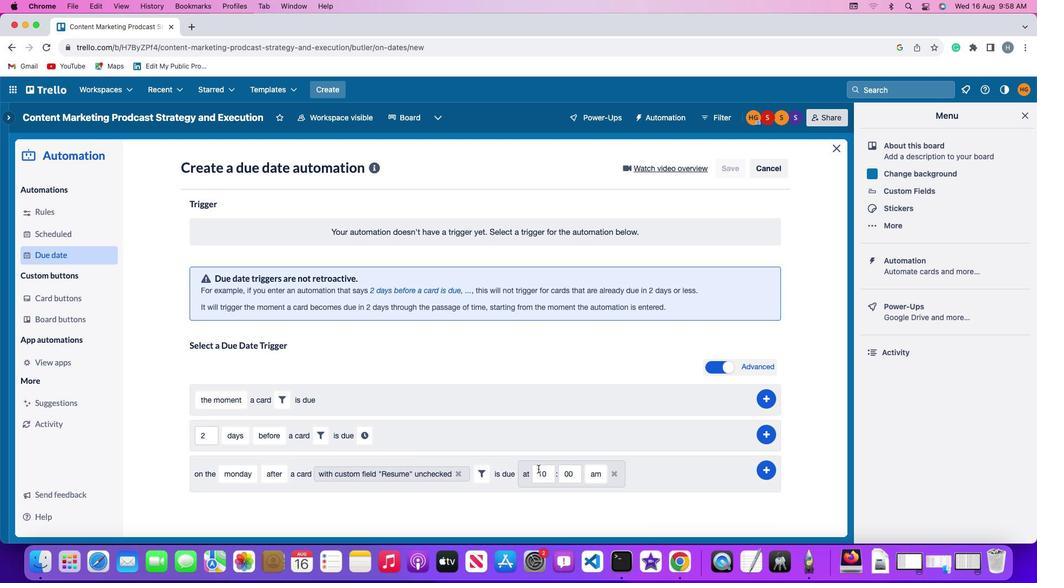 
Action: Mouse moved to (549, 472)
Screenshot: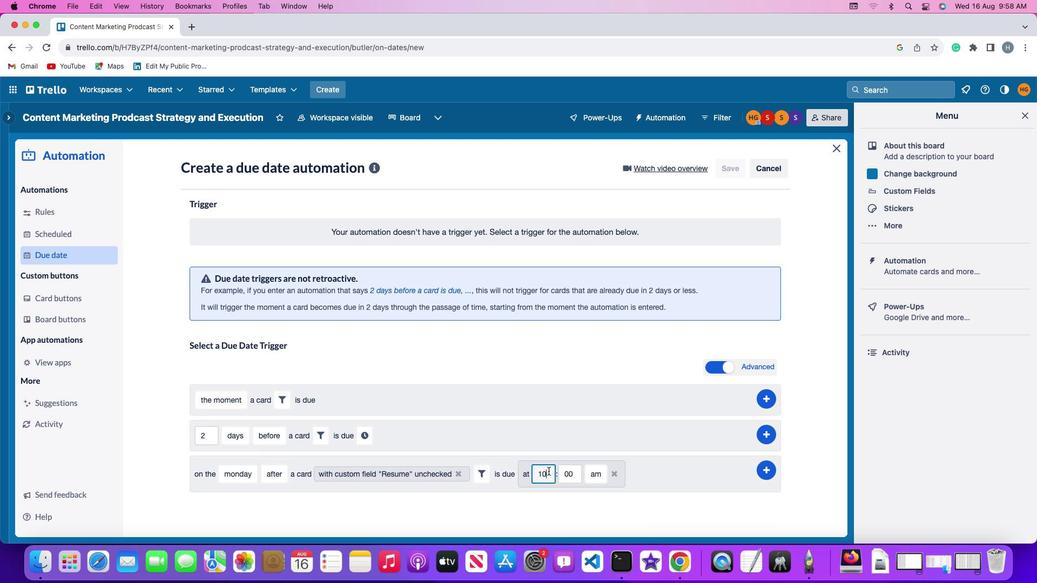 
Action: Mouse pressed left at (549, 472)
Screenshot: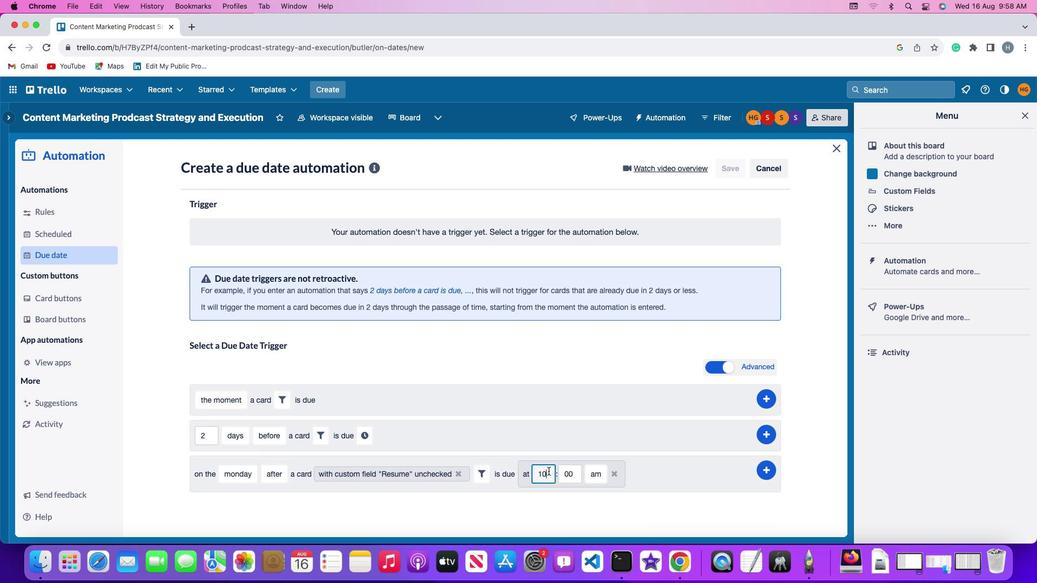 
Action: Mouse moved to (550, 472)
Screenshot: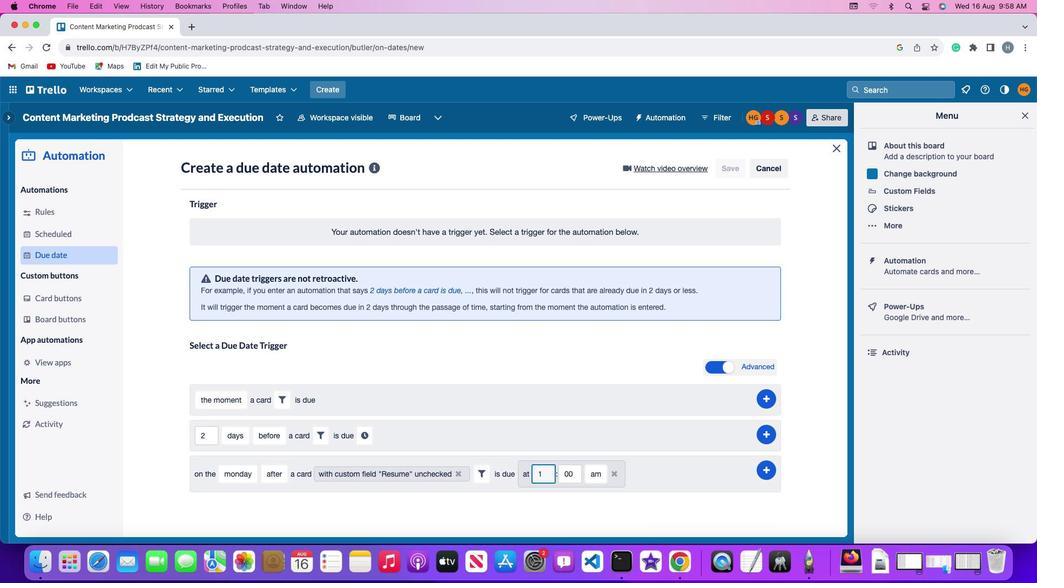 
Action: Key pressed Key.backspaceKey.backspaceKey.backspace'1''1'
Screenshot: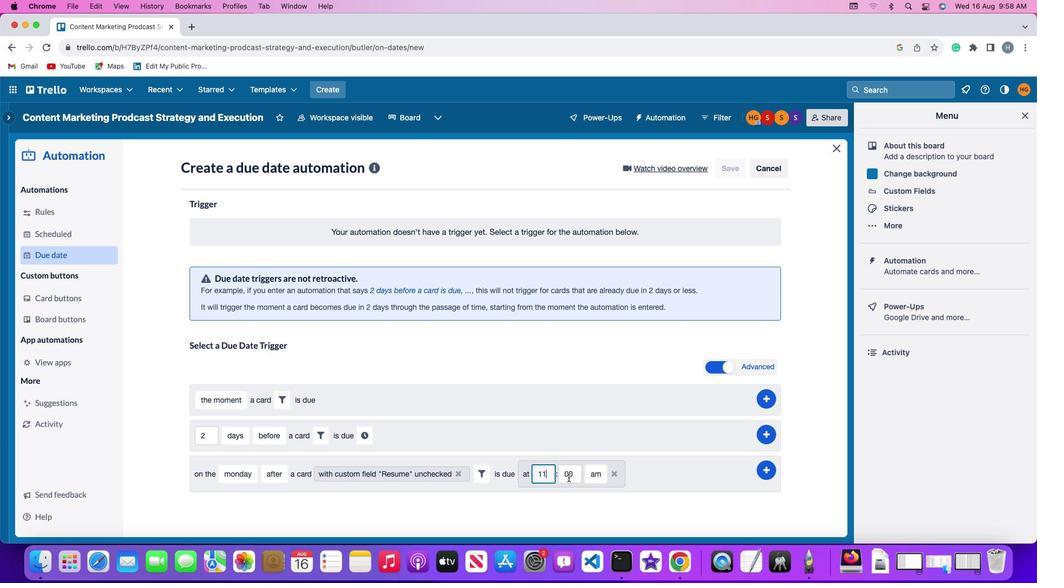
Action: Mouse moved to (577, 477)
Screenshot: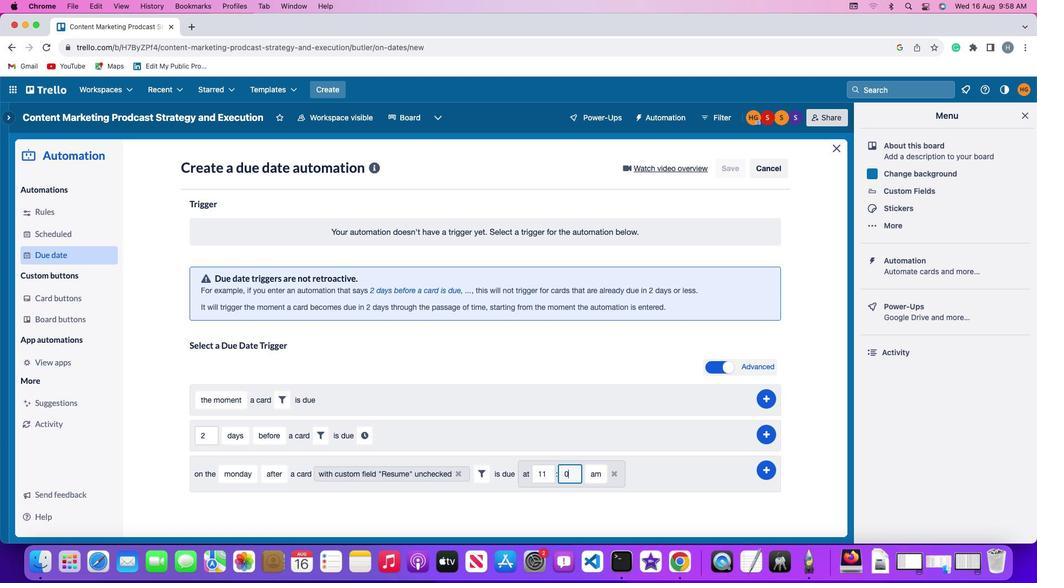 
Action: Mouse pressed left at (577, 477)
Screenshot: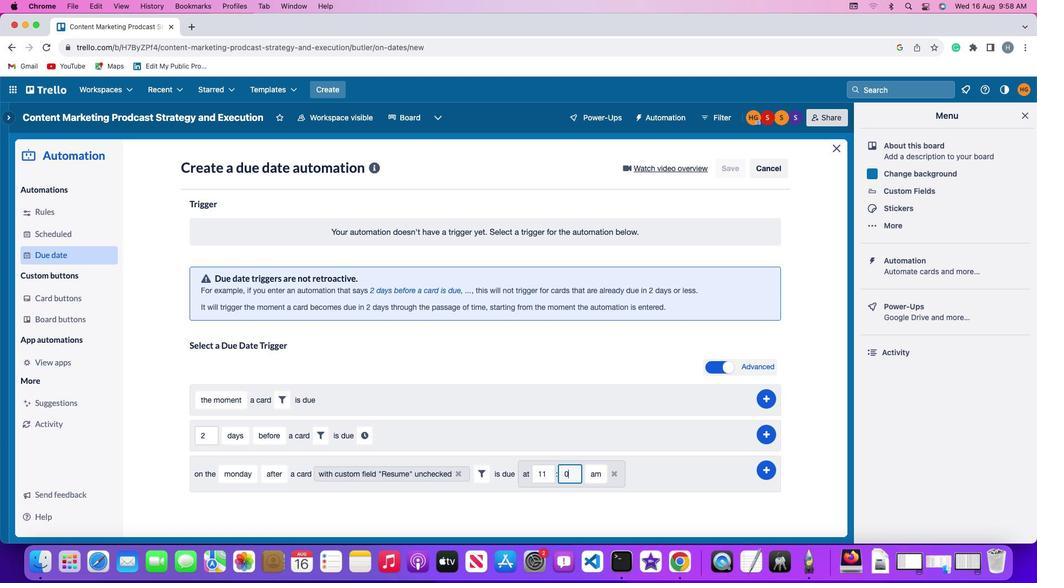 
Action: Key pressed Key.backspaceKey.backspace'0''0'
Screenshot: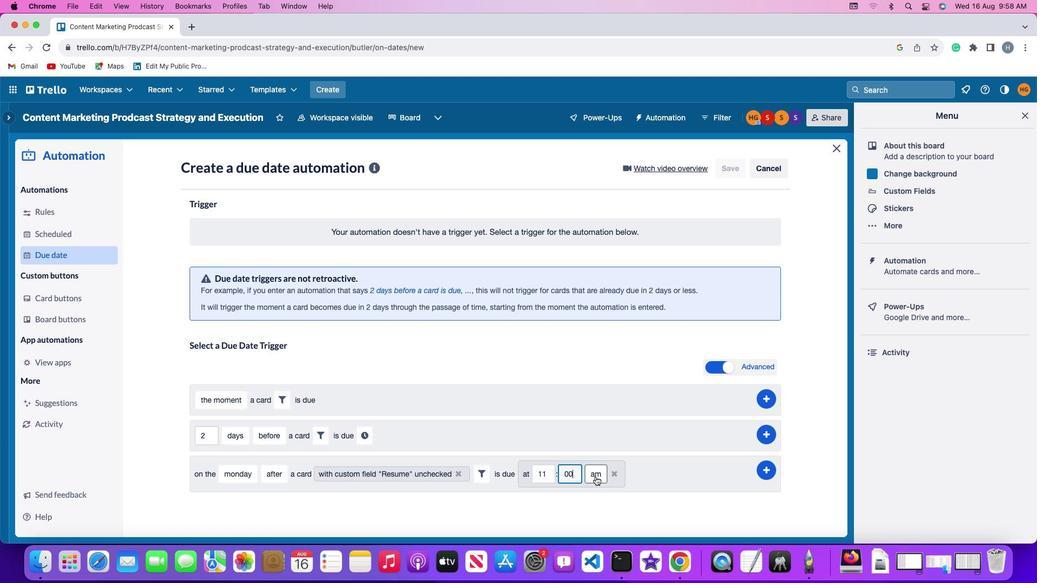 
Action: Mouse moved to (597, 477)
Screenshot: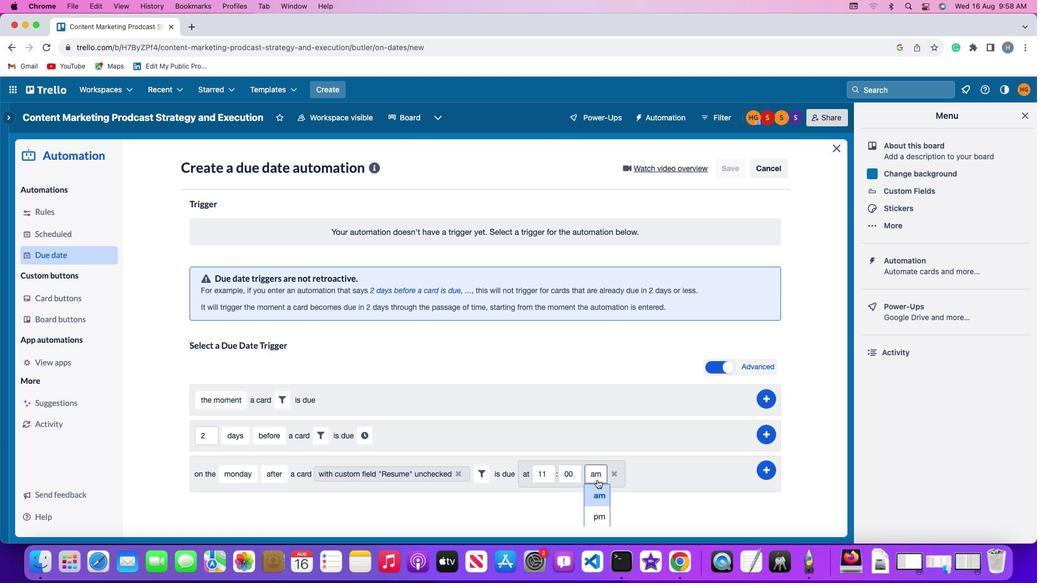 
Action: Mouse pressed left at (597, 477)
Screenshot: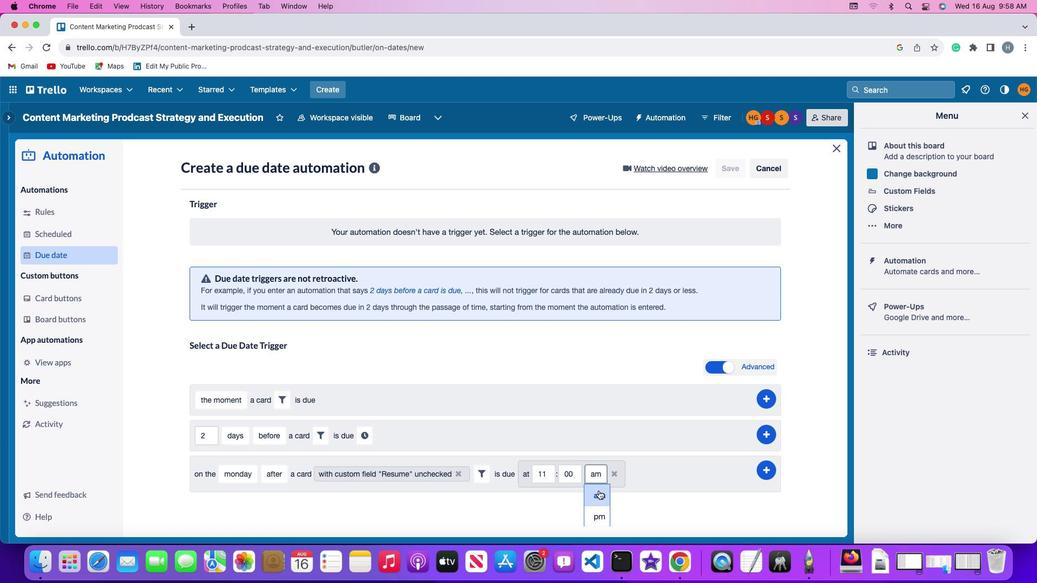 
Action: Mouse moved to (600, 497)
Screenshot: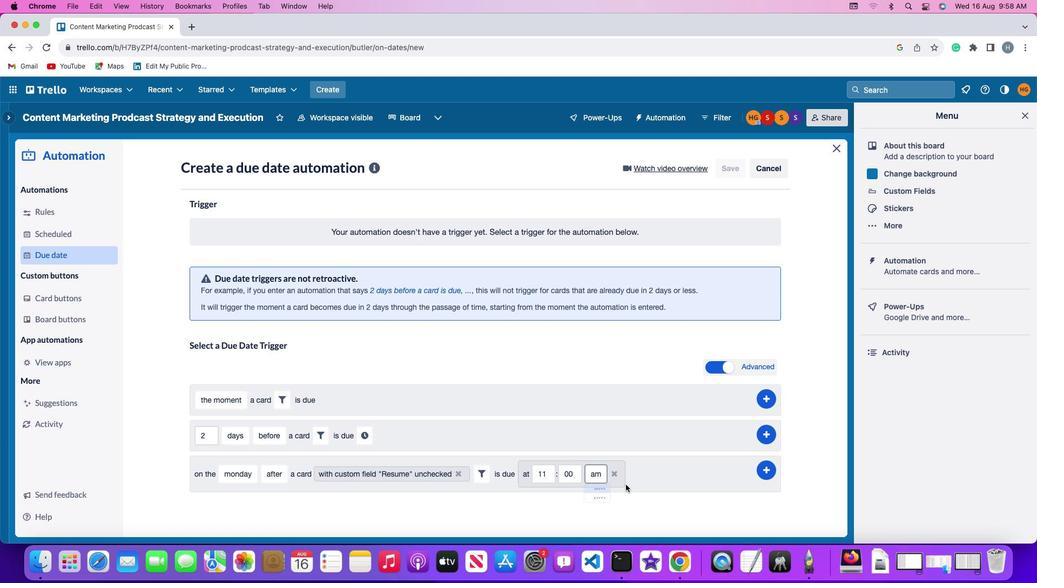 
Action: Mouse pressed left at (600, 497)
Screenshot: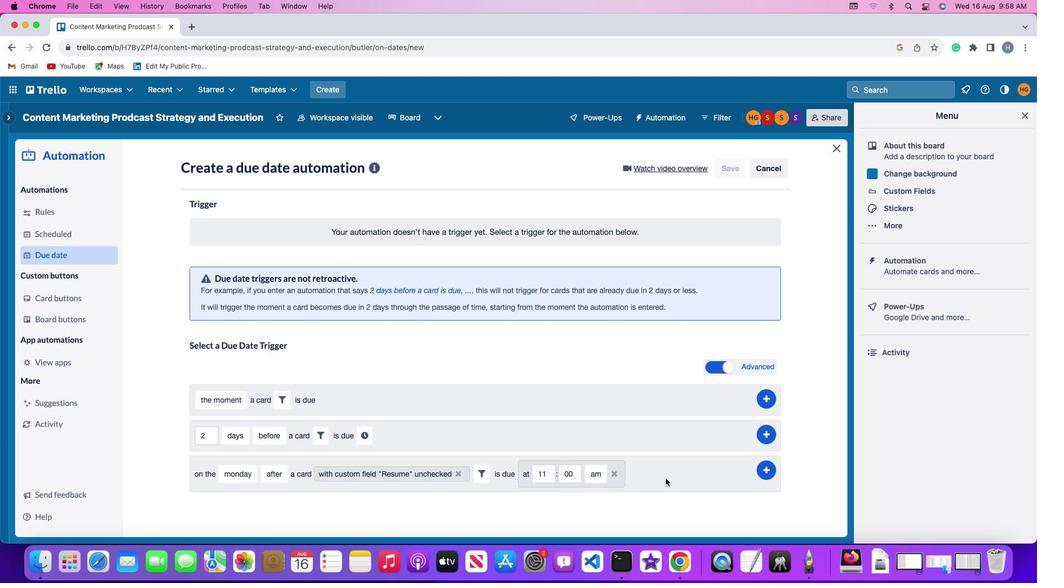 
Action: Mouse moved to (770, 470)
Screenshot: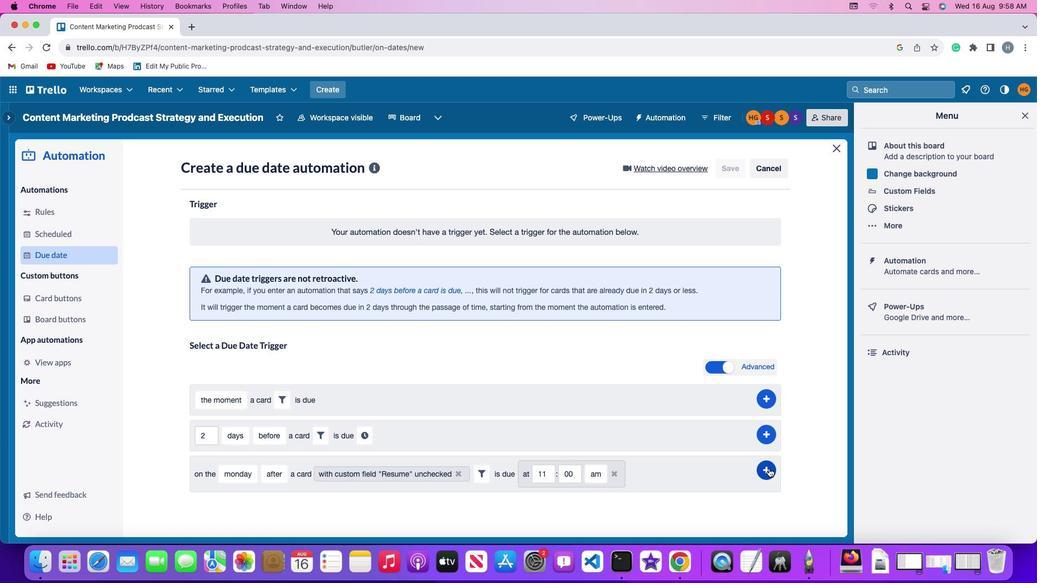 
Action: Mouse pressed left at (770, 470)
Screenshot: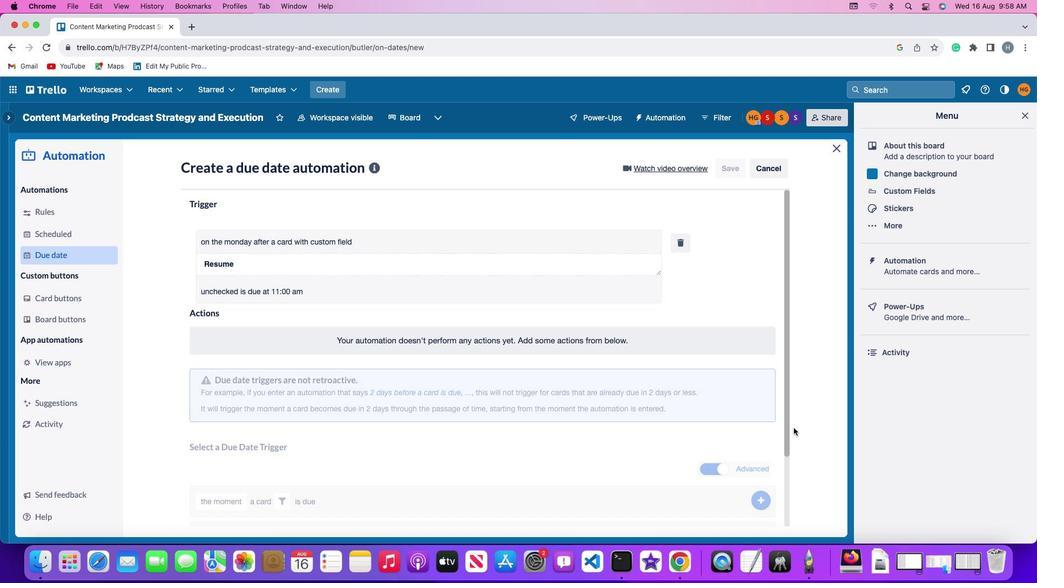 
Action: Mouse moved to (806, 378)
Screenshot: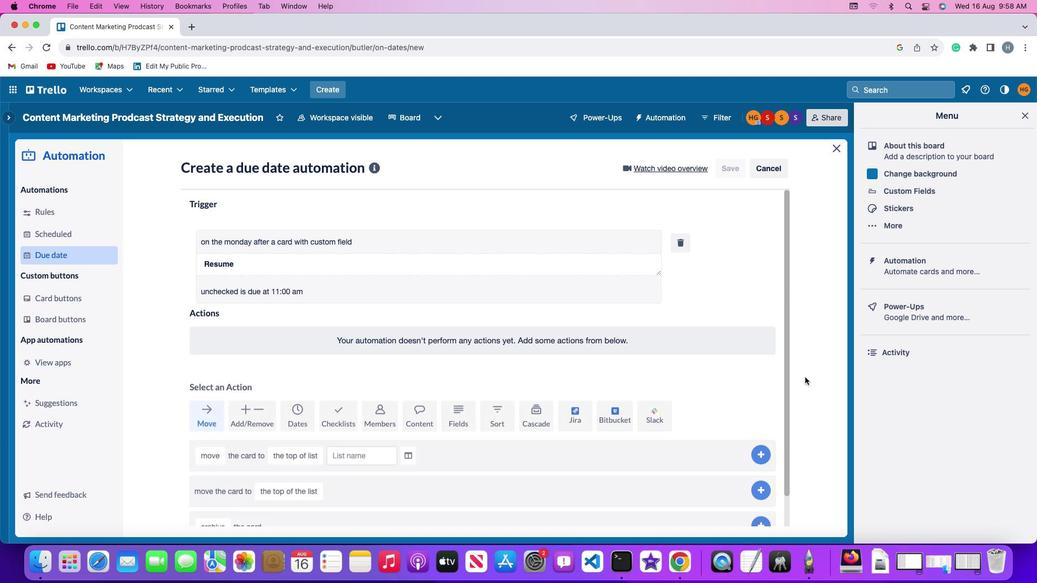 
